 Task: Find connections with filter location Nienburg with filter topic #workwith filter profile language Potuguese with filter current company Apollo Global Management, Inc. with filter school Central Academy Schools with filter industry Libraries with filter service category Bartending with filter keywords title Customer Support
Action: Mouse moved to (495, 68)
Screenshot: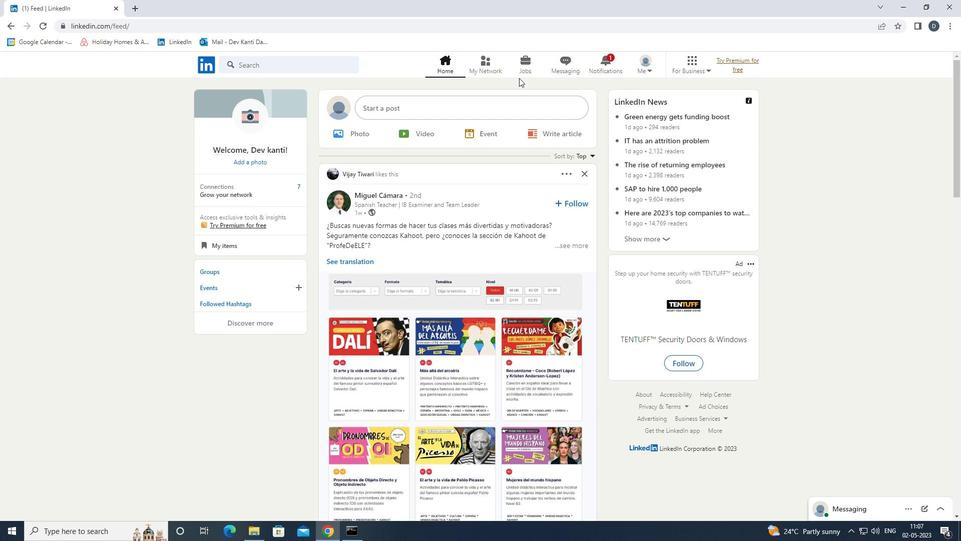 
Action: Mouse pressed left at (495, 68)
Screenshot: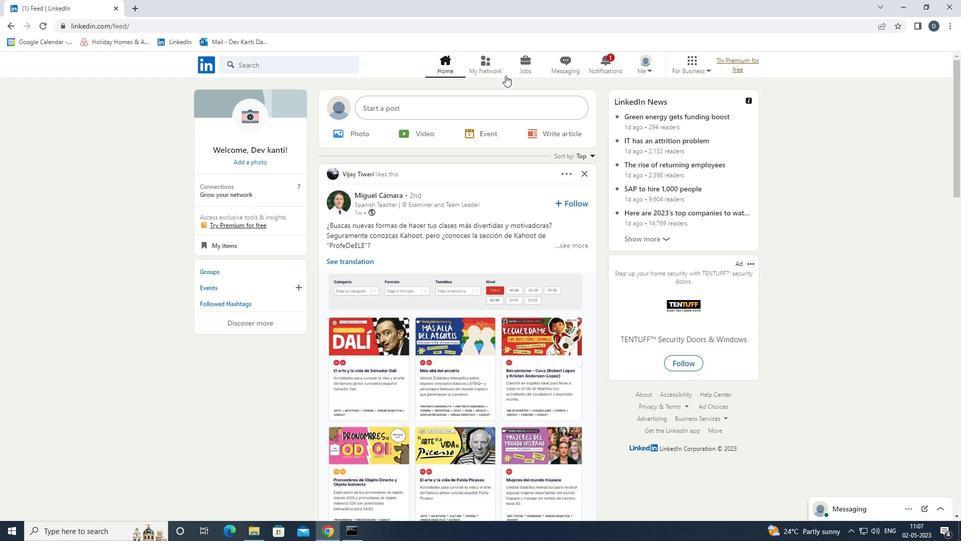 
Action: Mouse moved to (330, 120)
Screenshot: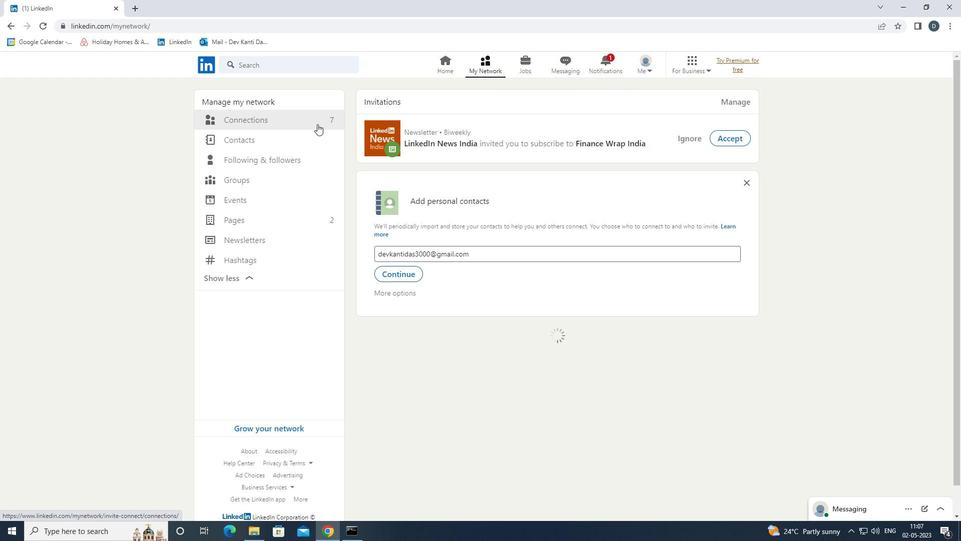 
Action: Mouse pressed left at (330, 120)
Screenshot: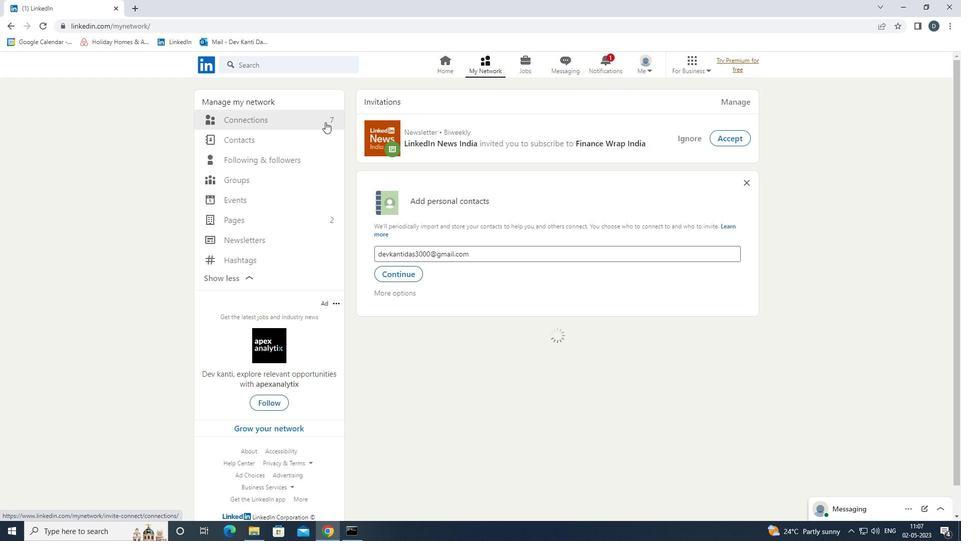 
Action: Mouse moved to (560, 121)
Screenshot: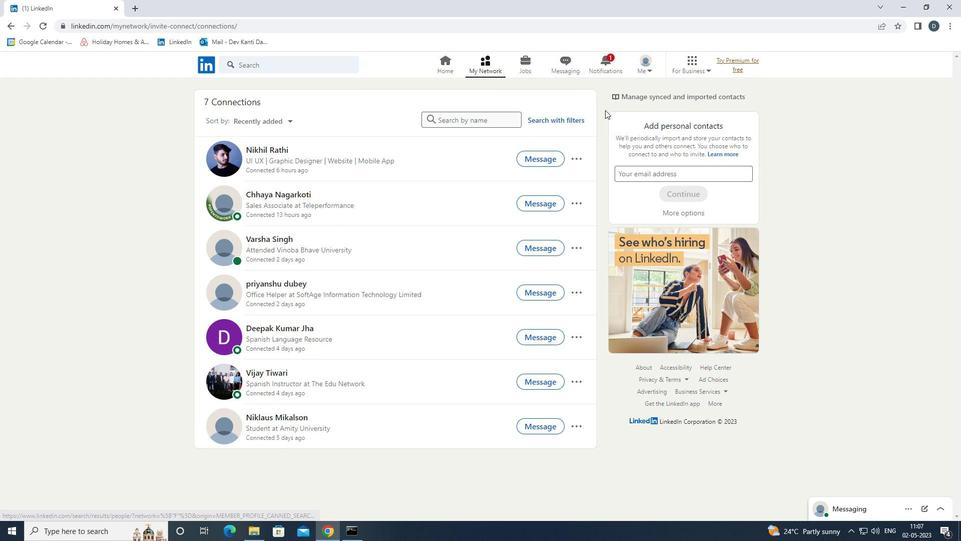 
Action: Mouse pressed left at (560, 121)
Screenshot: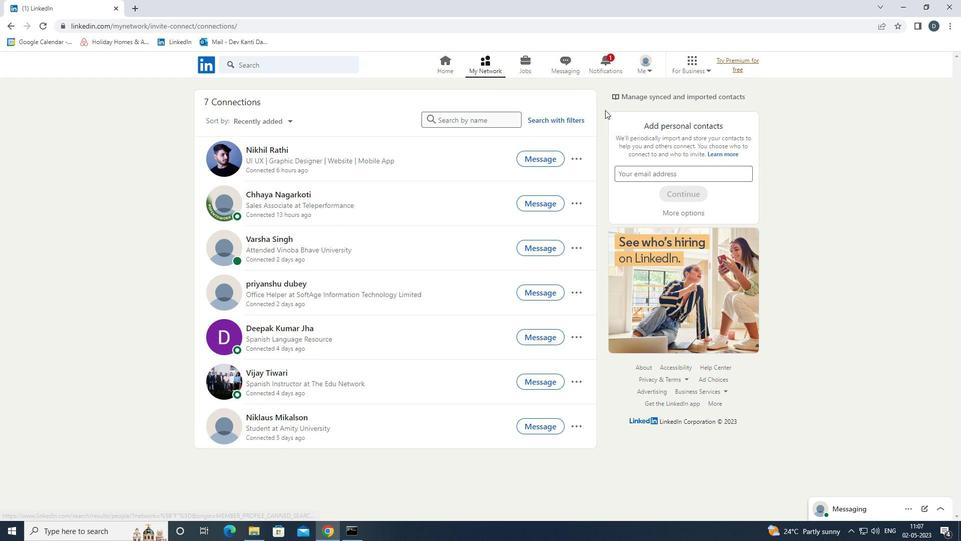 
Action: Mouse moved to (522, 94)
Screenshot: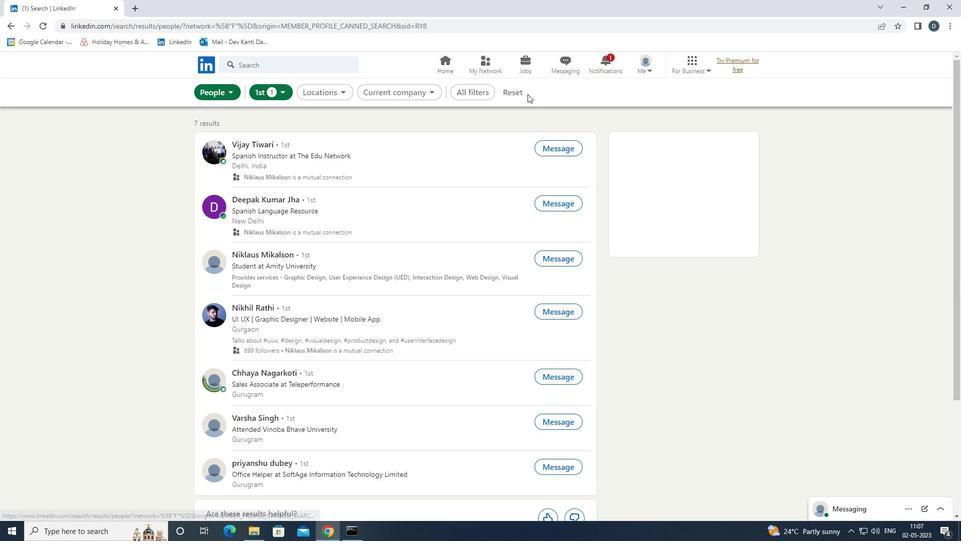 
Action: Mouse pressed left at (522, 94)
Screenshot: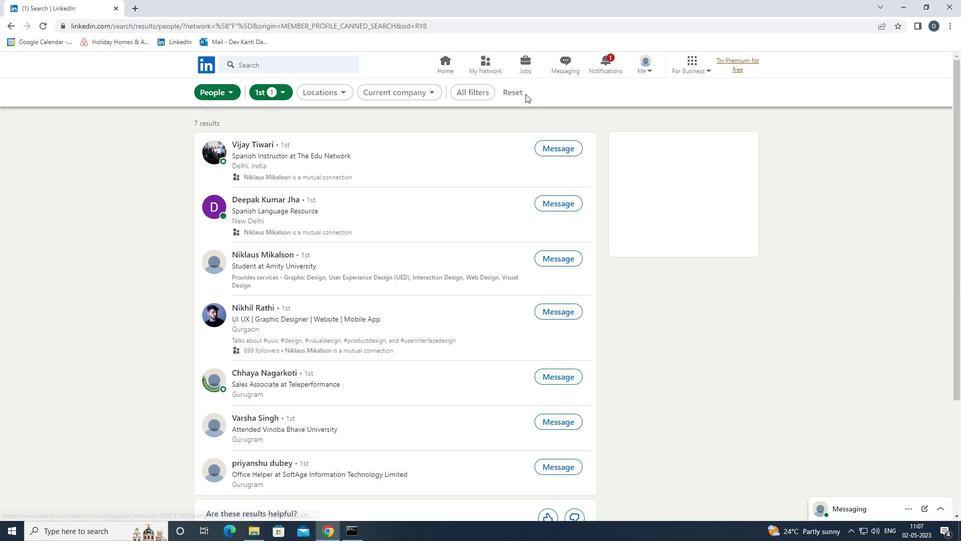 
Action: Mouse moved to (498, 94)
Screenshot: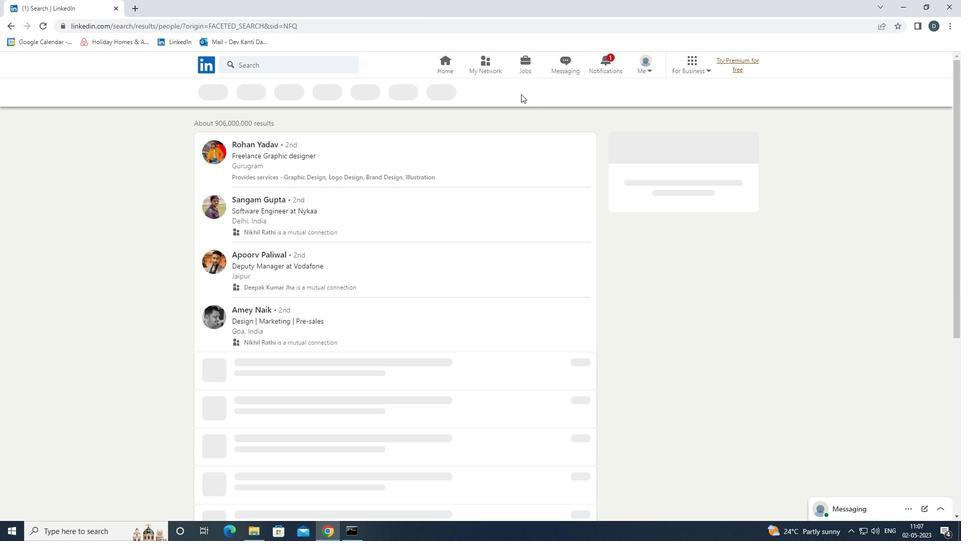 
Action: Mouse pressed left at (498, 94)
Screenshot: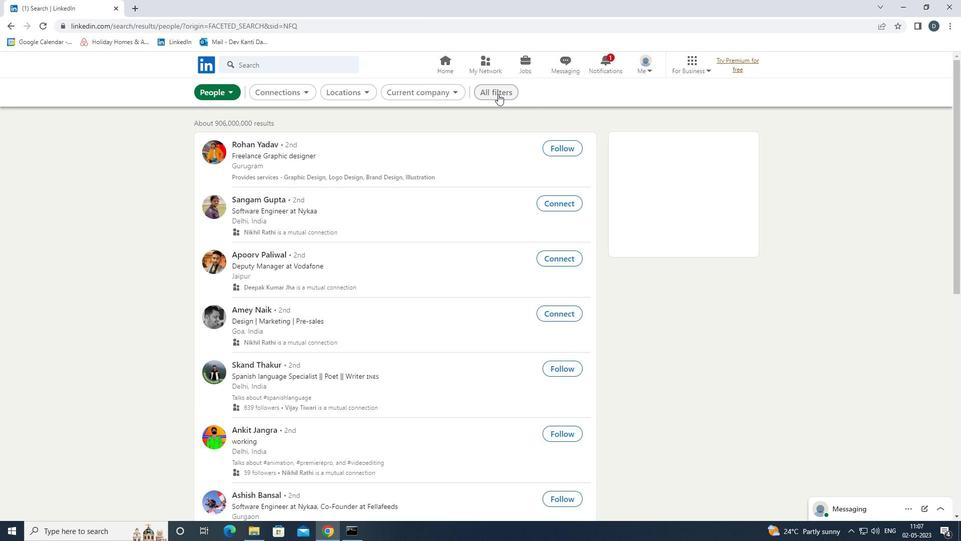 
Action: Mouse moved to (874, 256)
Screenshot: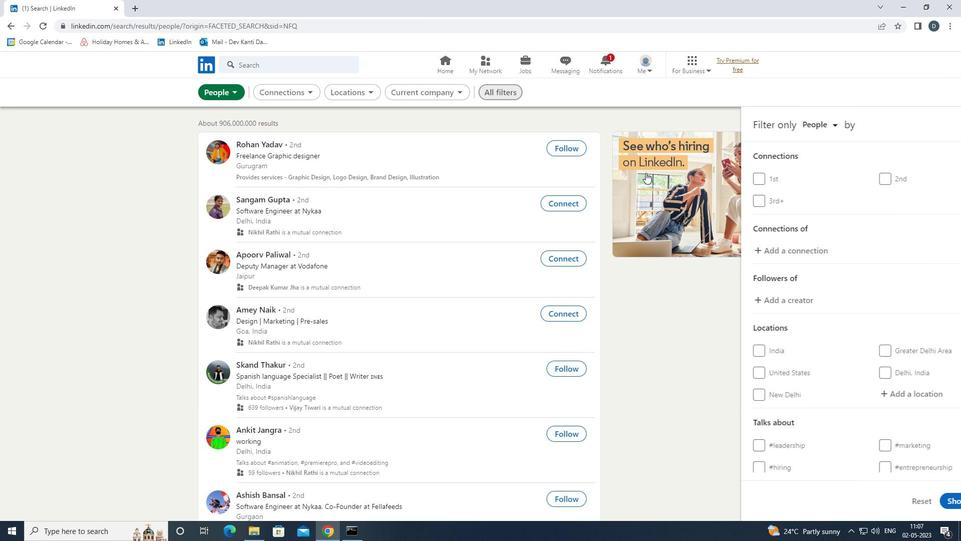 
Action: Mouse scrolled (874, 256) with delta (0, 0)
Screenshot: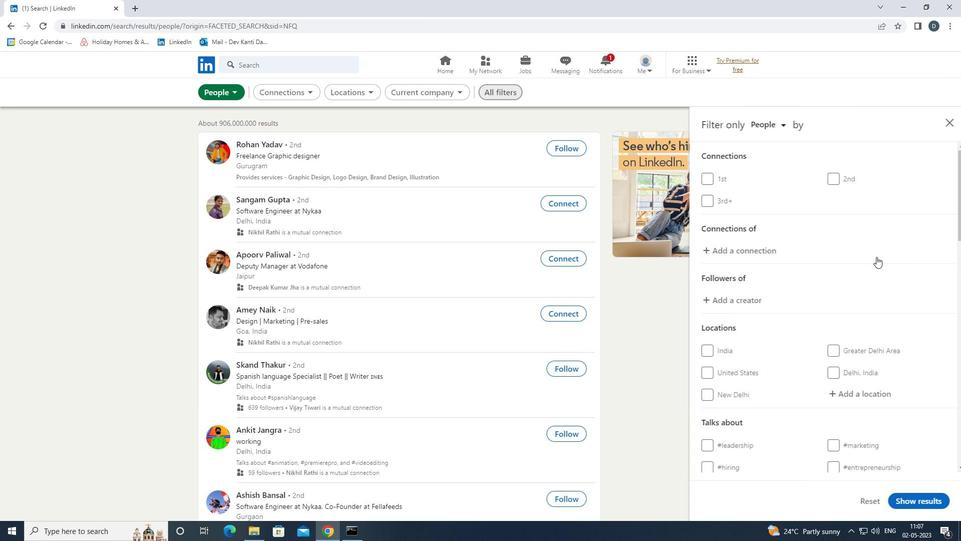 
Action: Mouse scrolled (874, 256) with delta (0, 0)
Screenshot: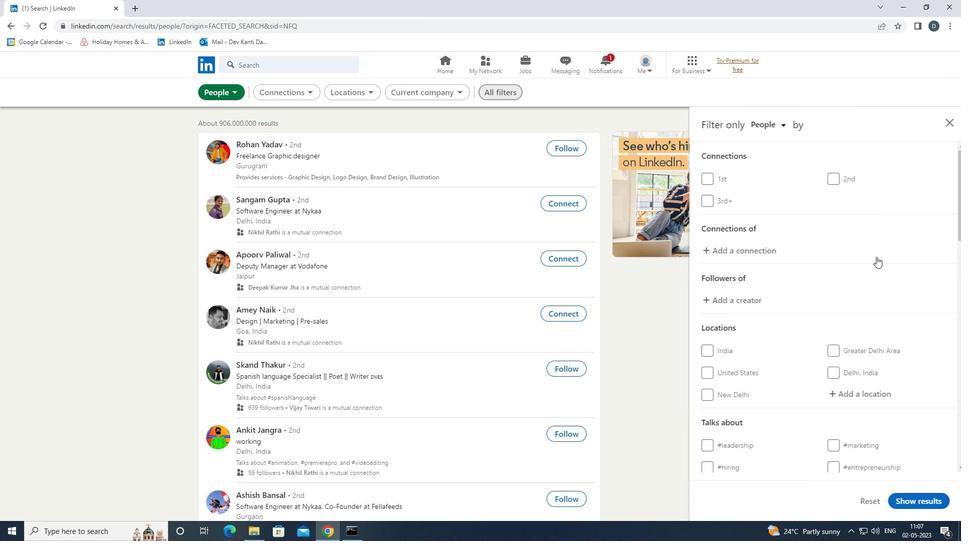 
Action: Mouse moved to (866, 295)
Screenshot: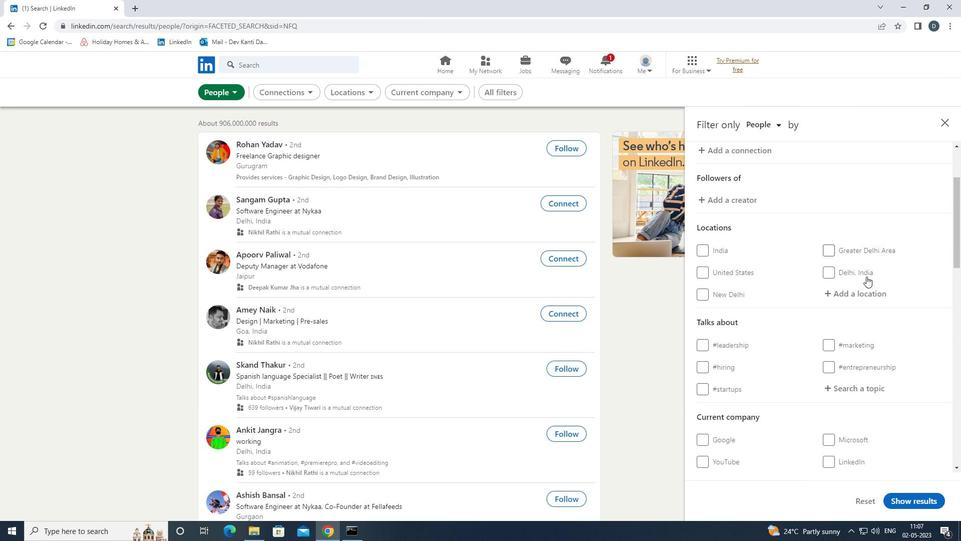 
Action: Mouse pressed left at (866, 295)
Screenshot: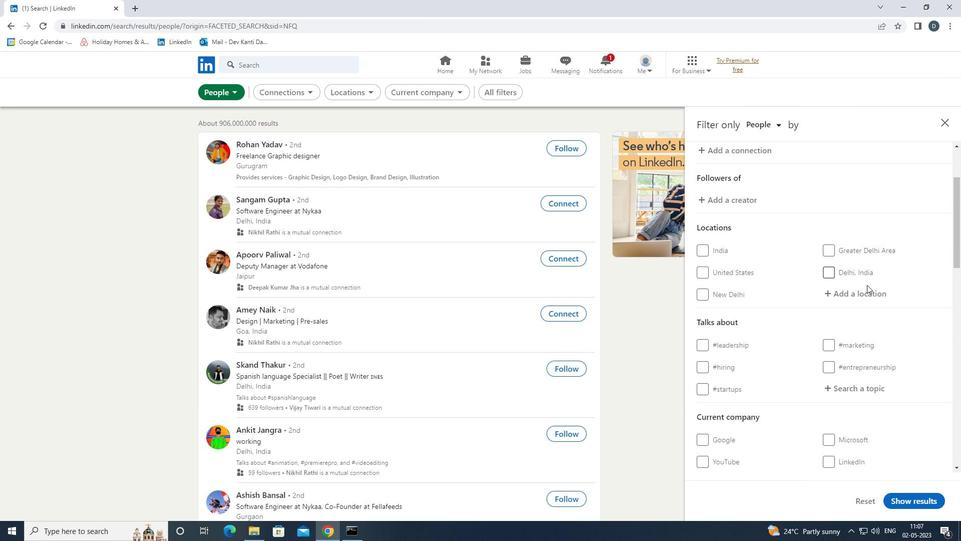 
Action: Mouse moved to (866, 295)
Screenshot: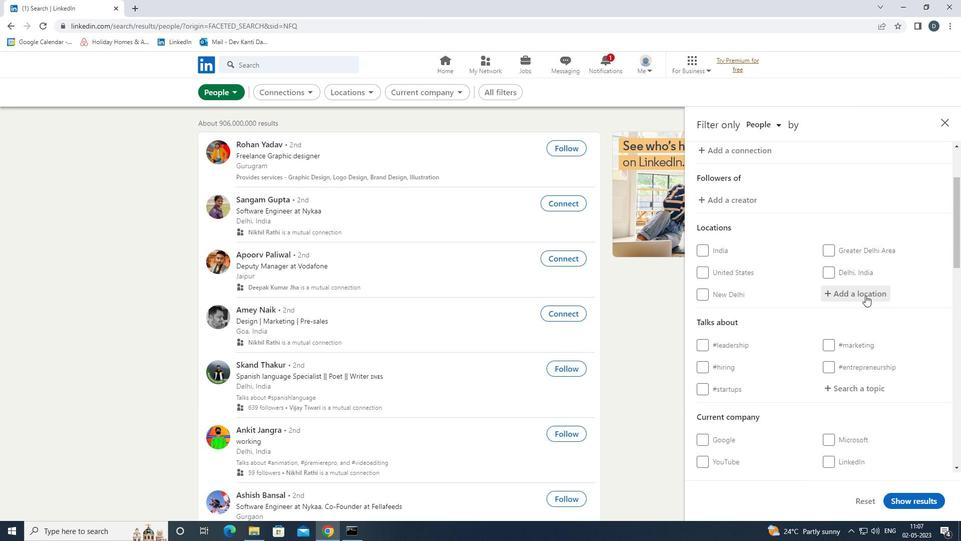 
Action: Key pressed <Key.shift>NIENBURG<Key.down><Key.enter>
Screenshot: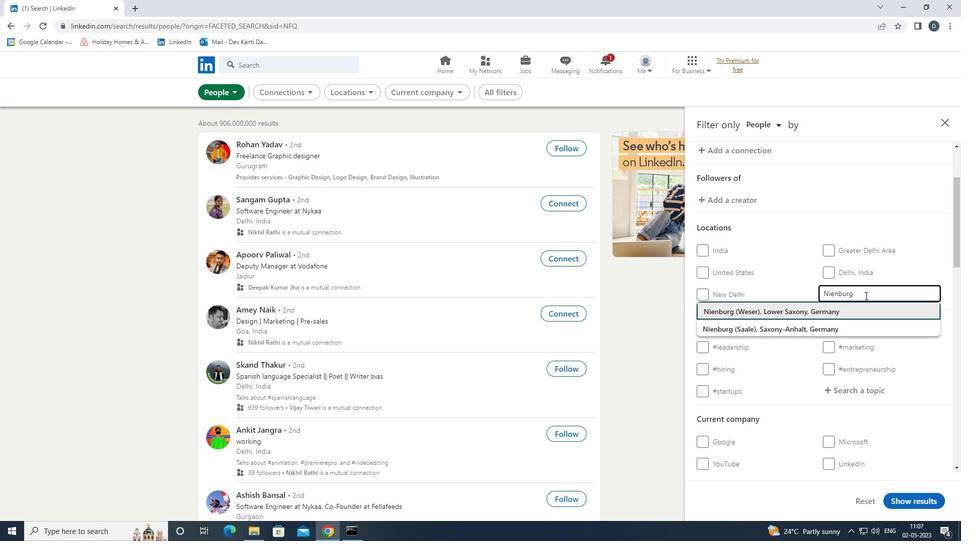 
Action: Mouse moved to (861, 282)
Screenshot: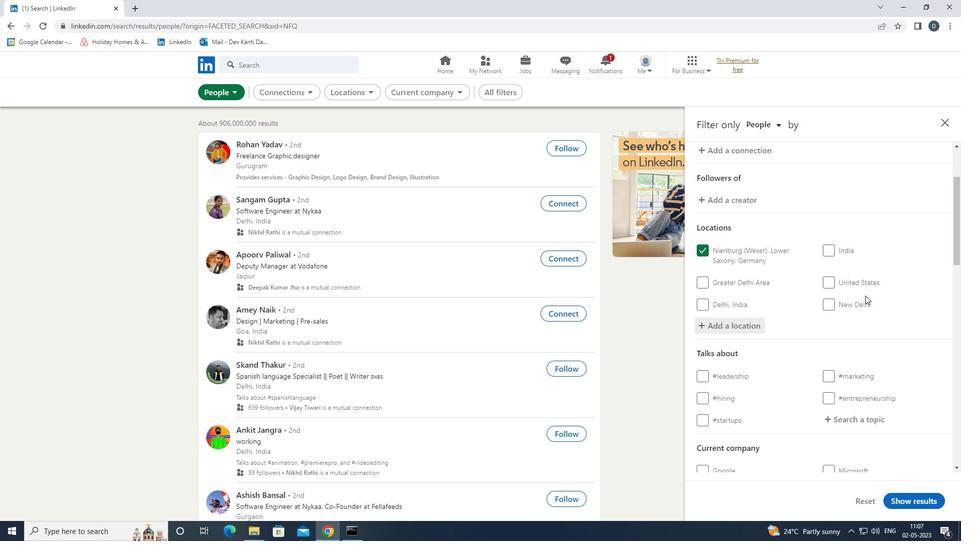 
Action: Mouse scrolled (861, 282) with delta (0, 0)
Screenshot: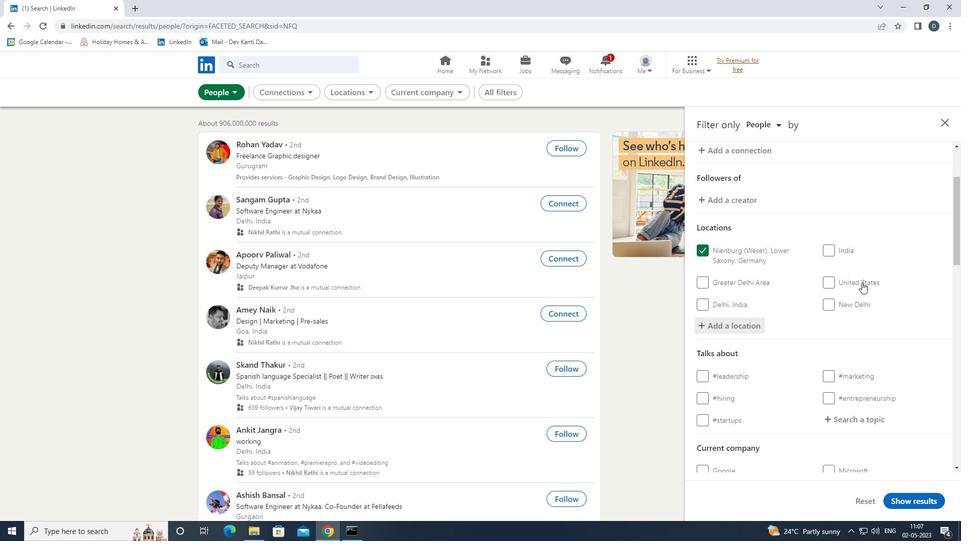 
Action: Mouse scrolled (861, 282) with delta (0, 0)
Screenshot: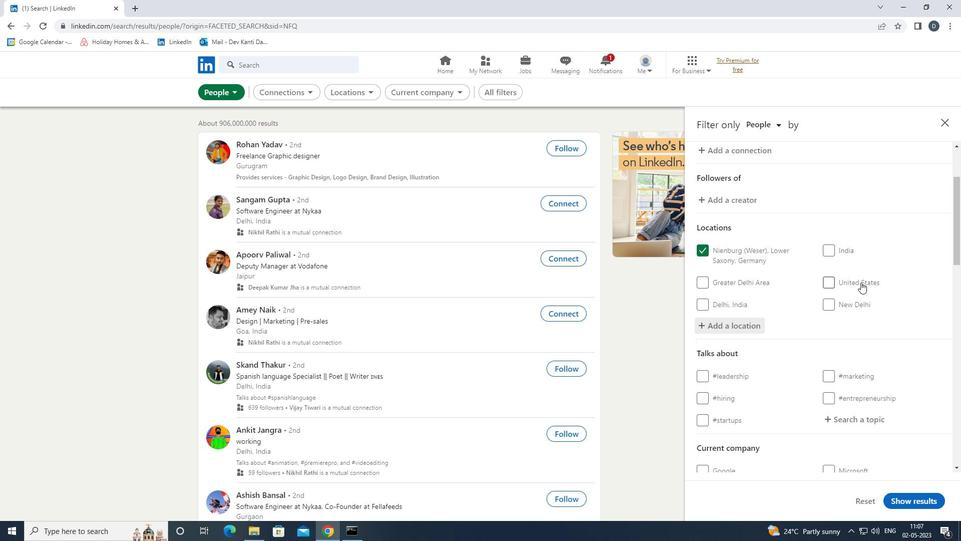 
Action: Mouse scrolled (861, 282) with delta (0, 0)
Screenshot: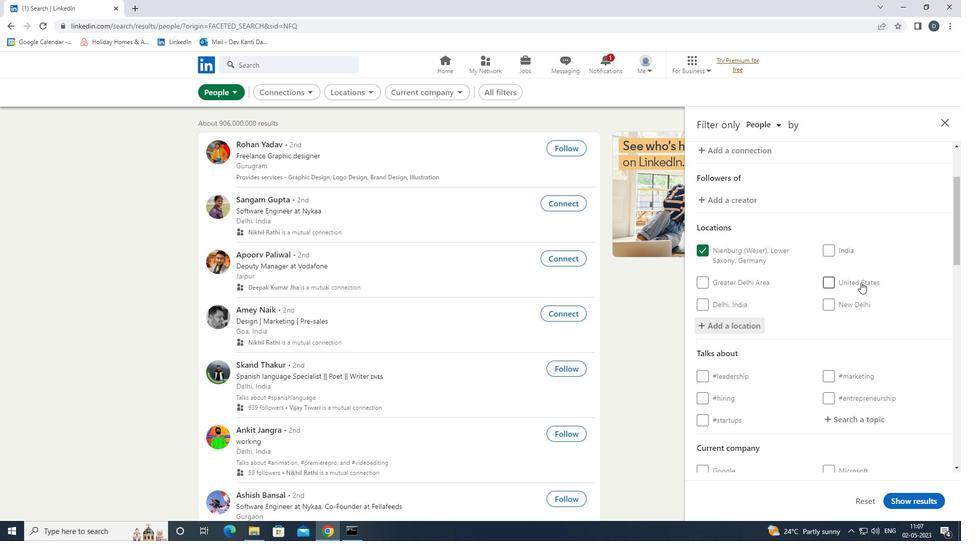 
Action: Mouse moved to (878, 261)
Screenshot: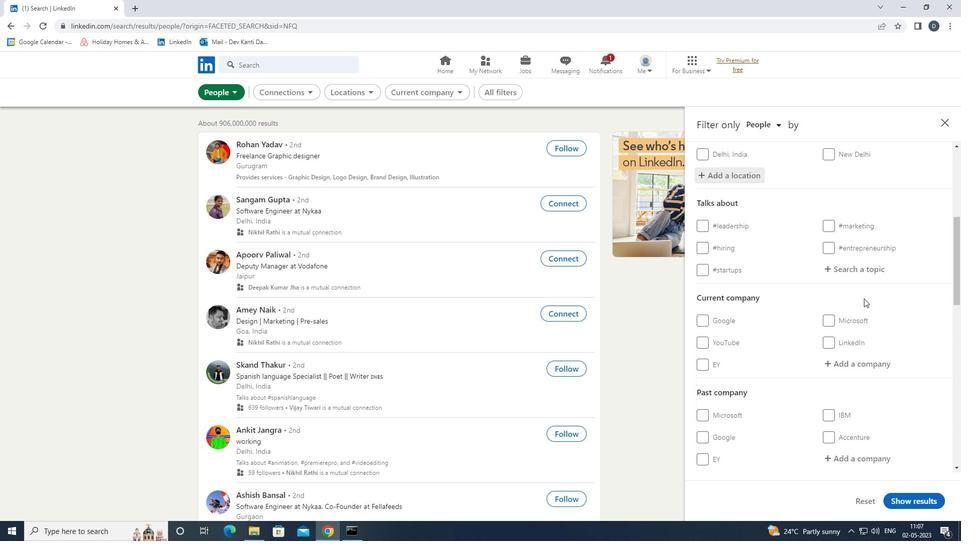 
Action: Mouse pressed left at (878, 261)
Screenshot: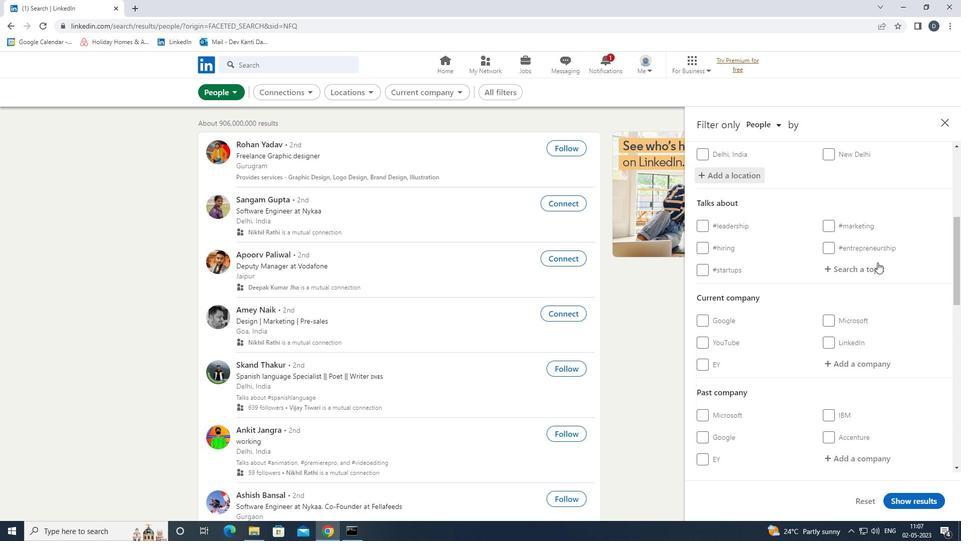 
Action: Mouse moved to (877, 260)
Screenshot: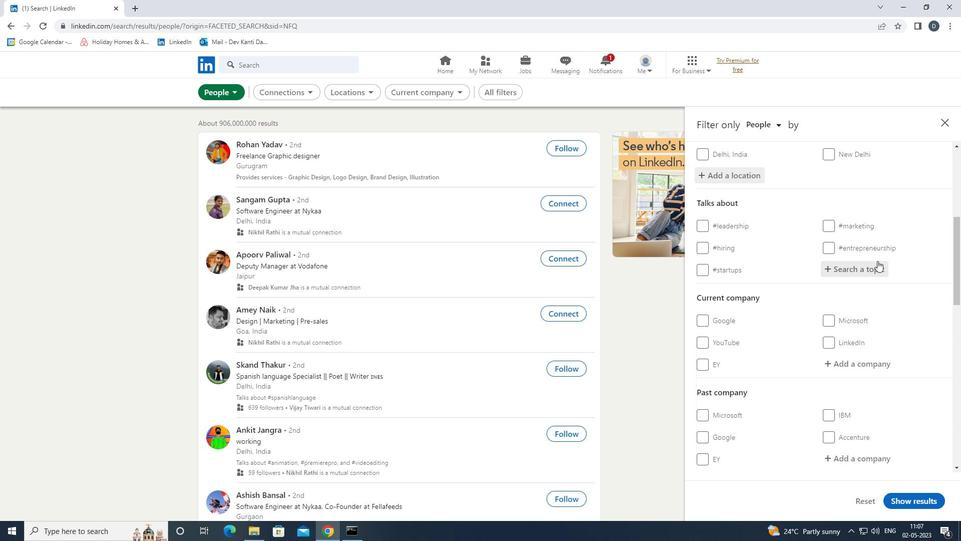 
Action: Key pressed WORK<Key.down><Key.enter>
Screenshot: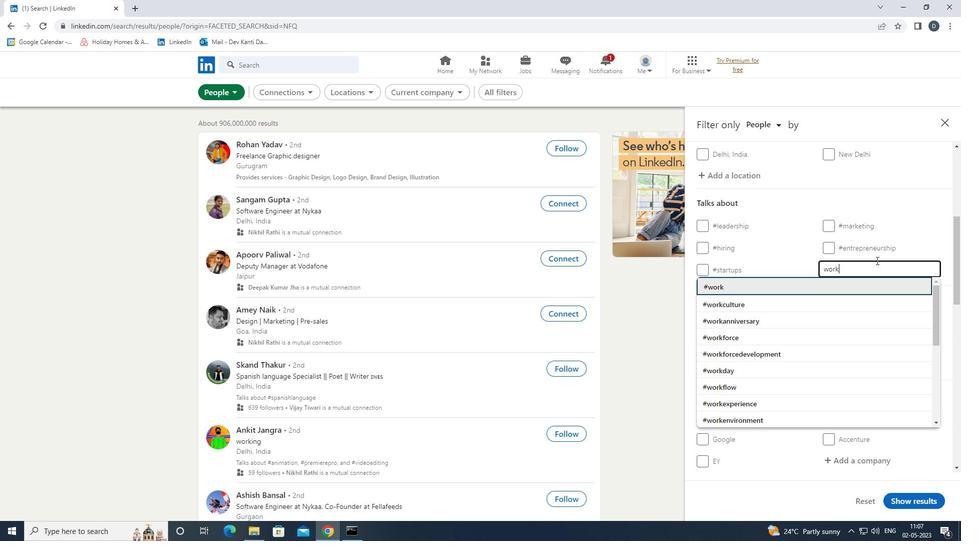 
Action: Mouse moved to (877, 264)
Screenshot: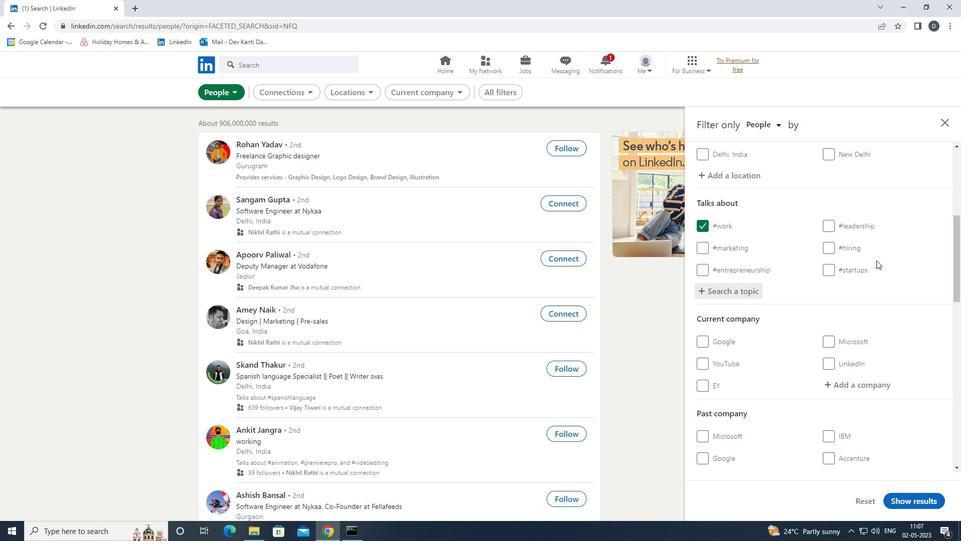 
Action: Mouse scrolled (877, 263) with delta (0, 0)
Screenshot: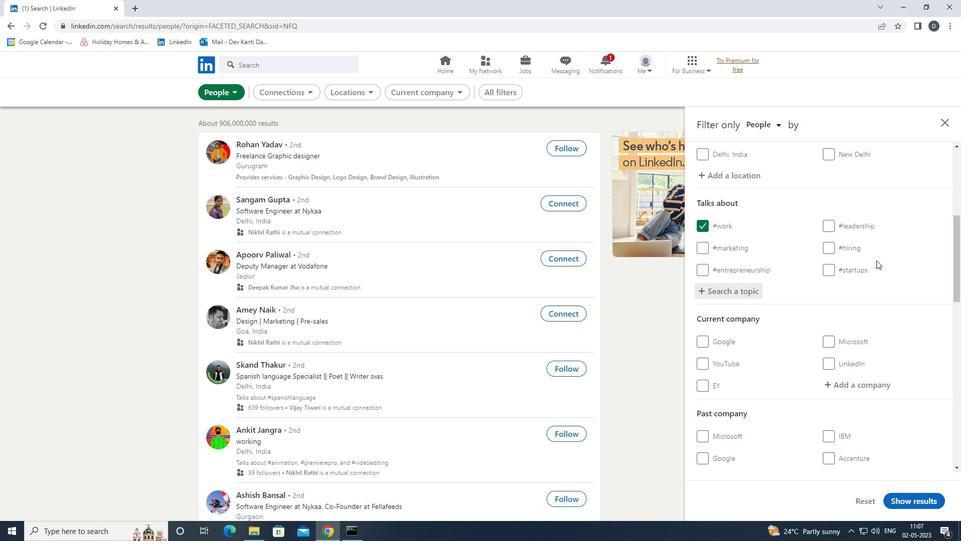 
Action: Mouse moved to (877, 266)
Screenshot: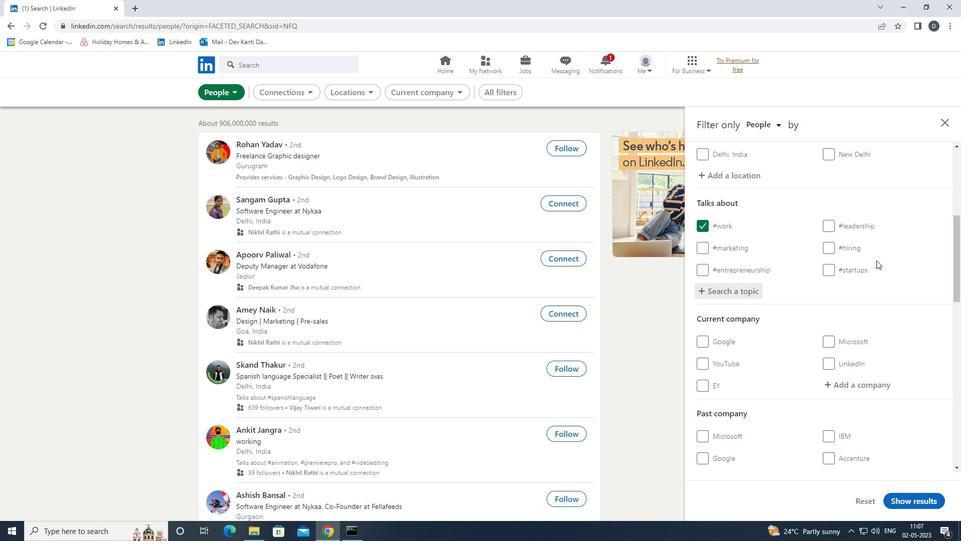 
Action: Mouse scrolled (877, 265) with delta (0, 0)
Screenshot: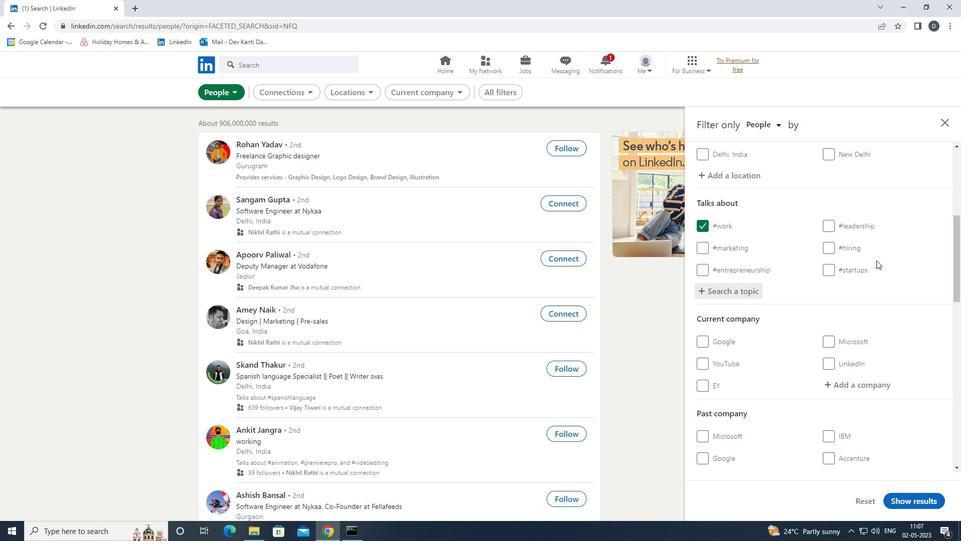 
Action: Mouse moved to (876, 266)
Screenshot: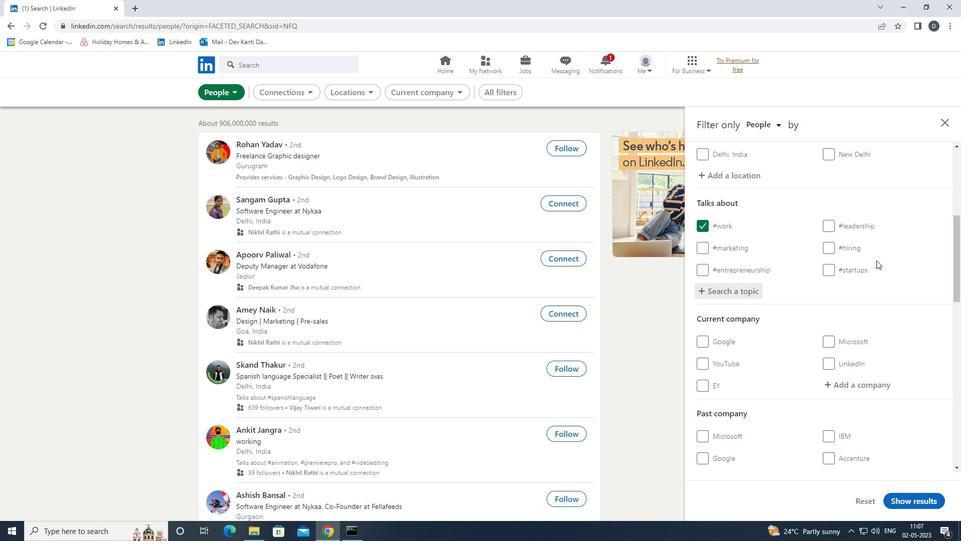 
Action: Mouse scrolled (876, 266) with delta (0, 0)
Screenshot: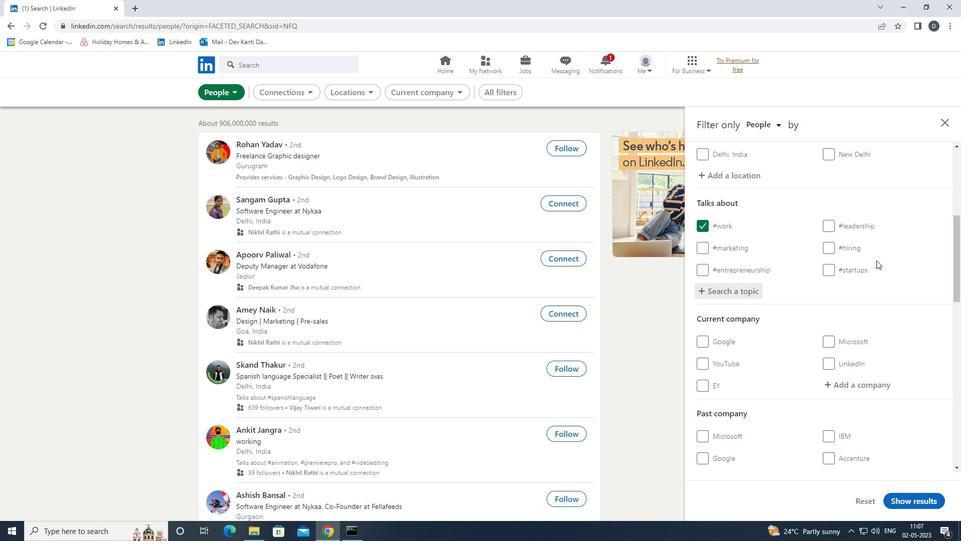 
Action: Mouse scrolled (876, 266) with delta (0, 0)
Screenshot: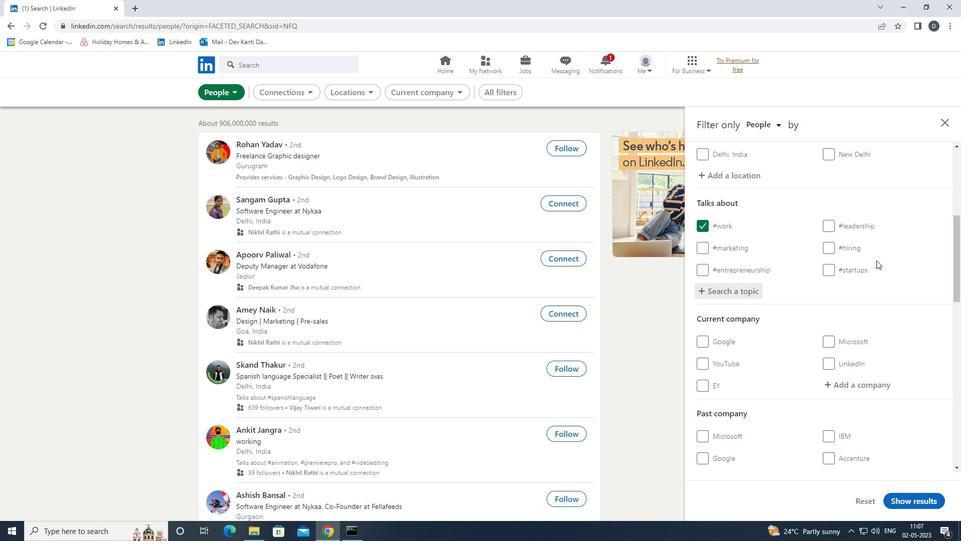 
Action: Mouse moved to (876, 266)
Screenshot: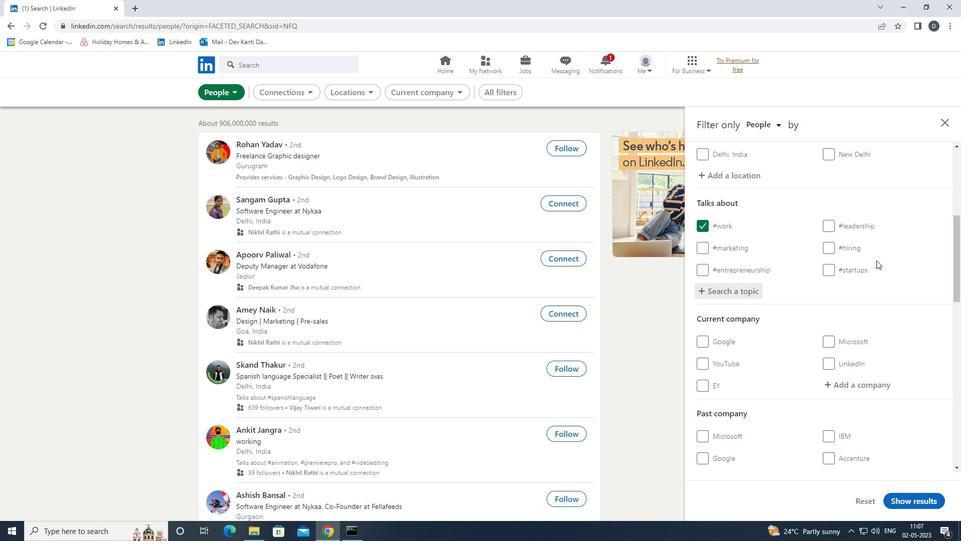 
Action: Mouse scrolled (876, 266) with delta (0, 0)
Screenshot: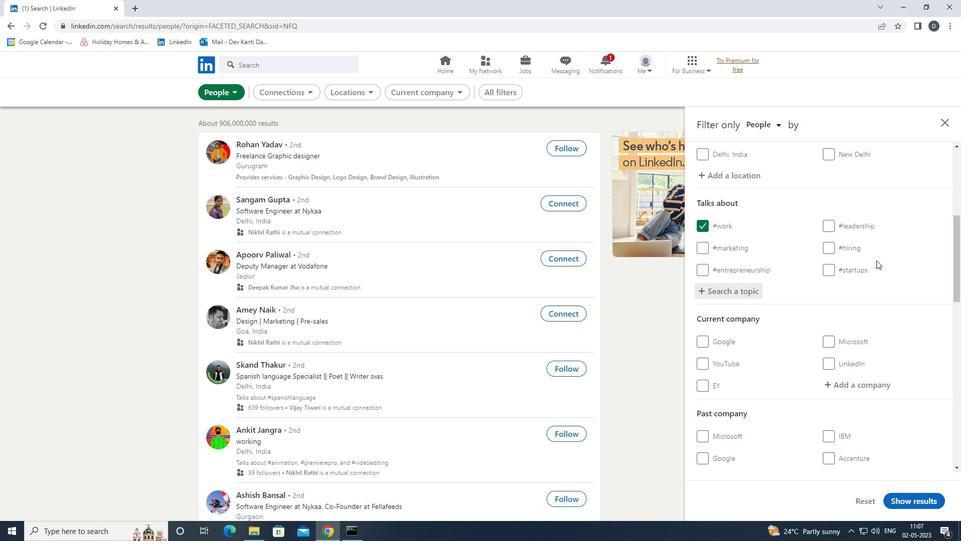 
Action: Mouse moved to (879, 266)
Screenshot: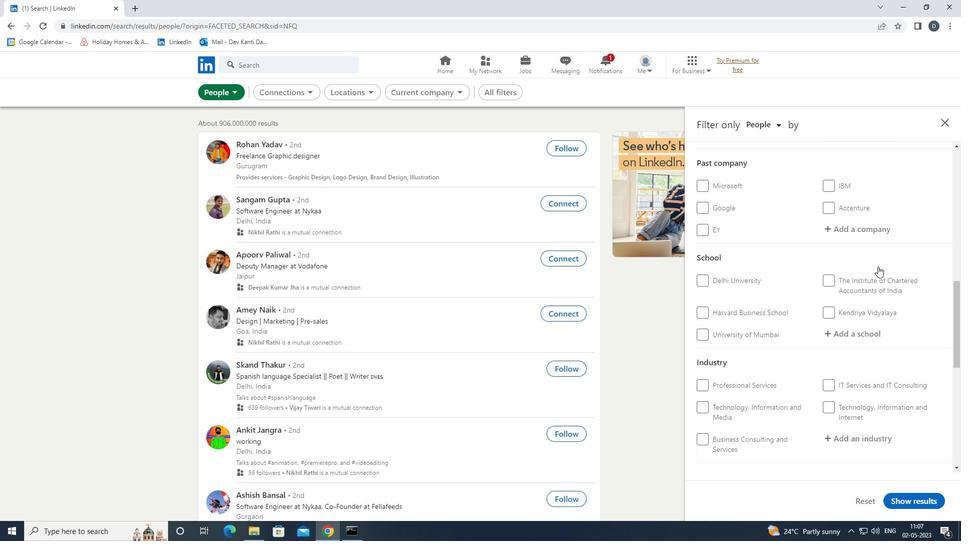 
Action: Mouse scrolled (879, 266) with delta (0, 0)
Screenshot: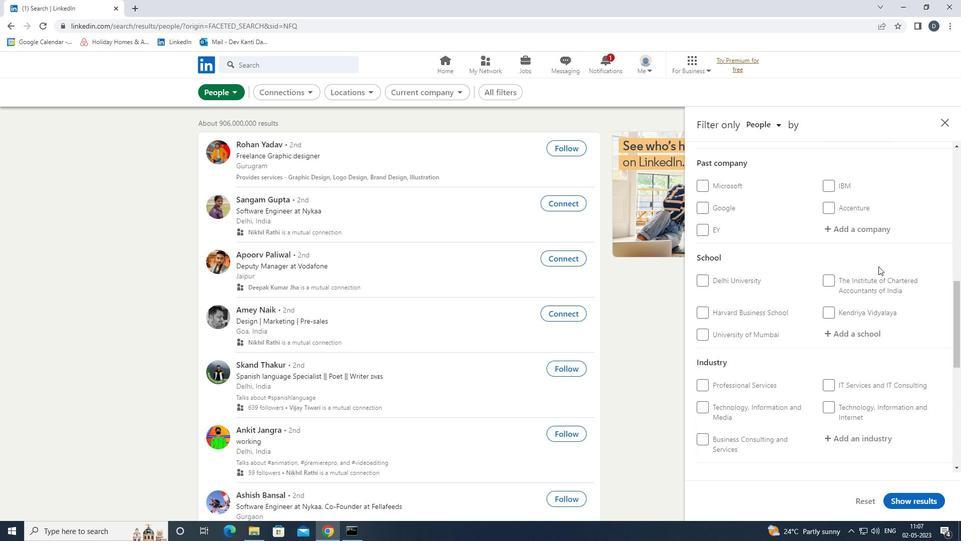 
Action: Mouse scrolled (879, 266) with delta (0, 0)
Screenshot: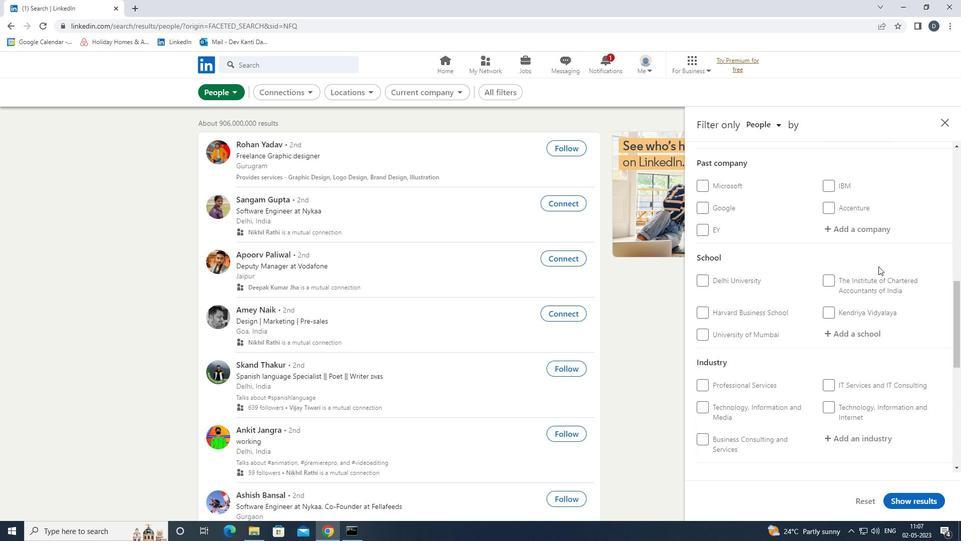 
Action: Mouse scrolled (879, 266) with delta (0, 0)
Screenshot: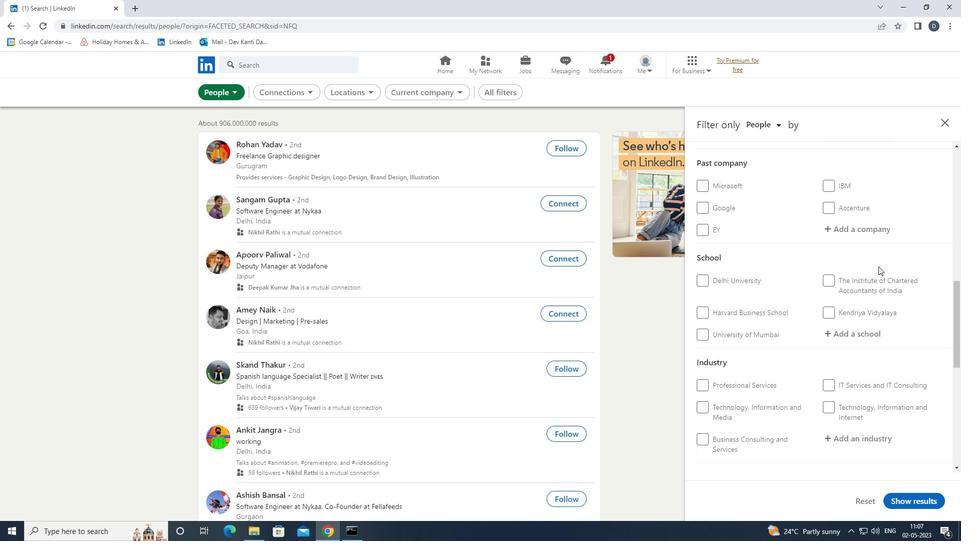
Action: Mouse scrolled (879, 266) with delta (0, 0)
Screenshot: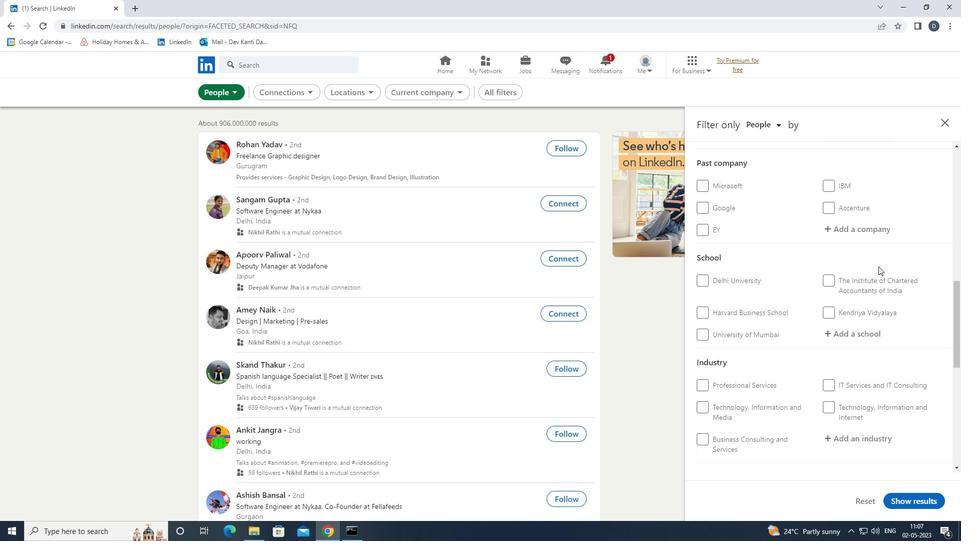 
Action: Mouse moved to (837, 321)
Screenshot: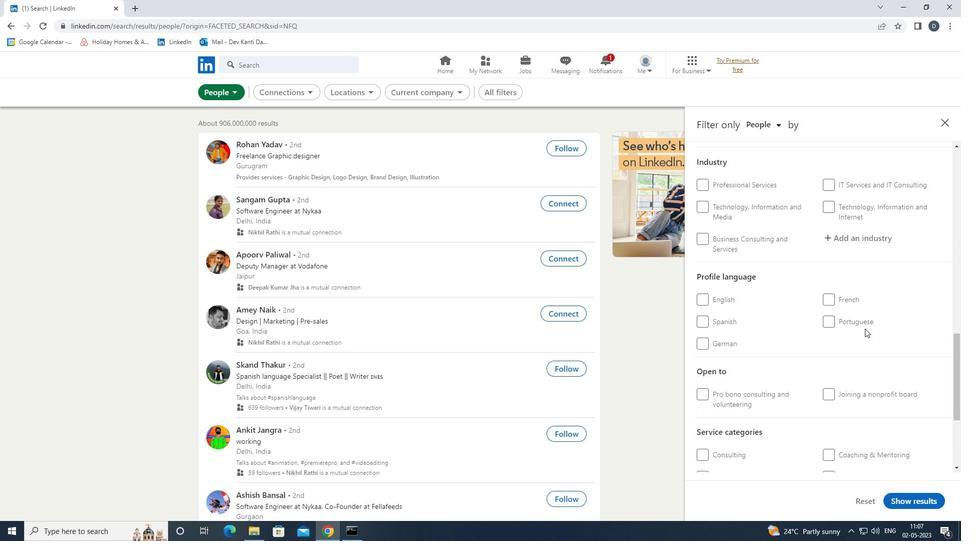 
Action: Mouse pressed left at (837, 321)
Screenshot: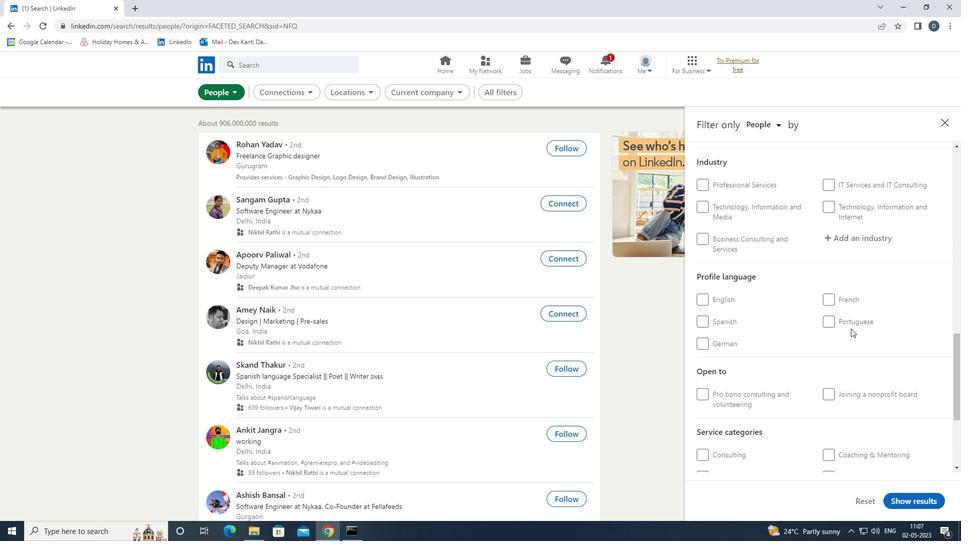 
Action: Mouse scrolled (837, 321) with delta (0, 0)
Screenshot: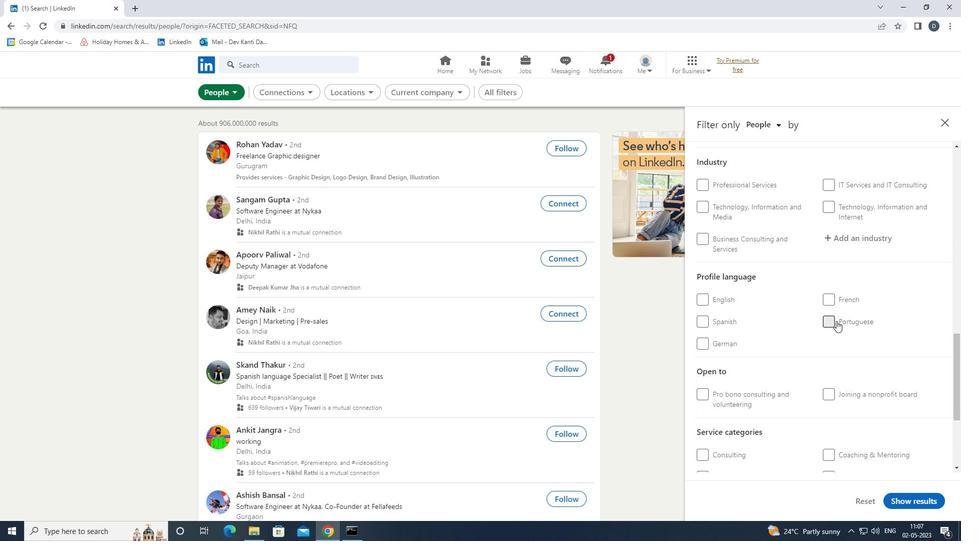 
Action: Mouse scrolled (837, 321) with delta (0, 0)
Screenshot: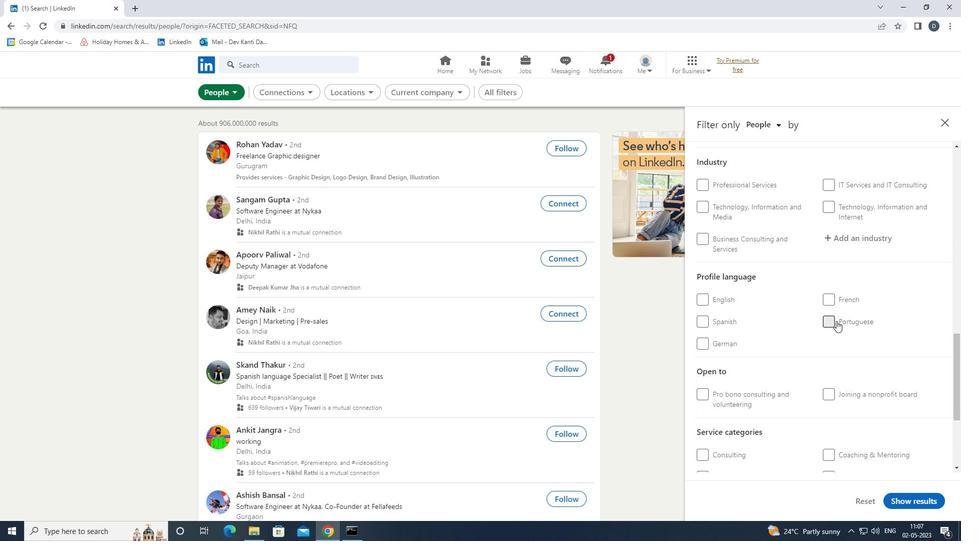 
Action: Mouse scrolled (837, 321) with delta (0, 0)
Screenshot: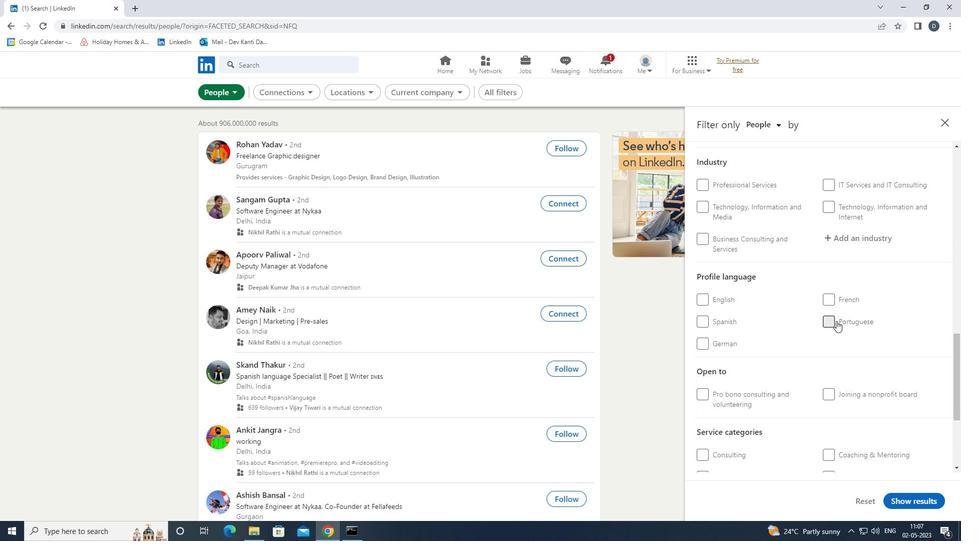
Action: Mouse scrolled (837, 321) with delta (0, 0)
Screenshot: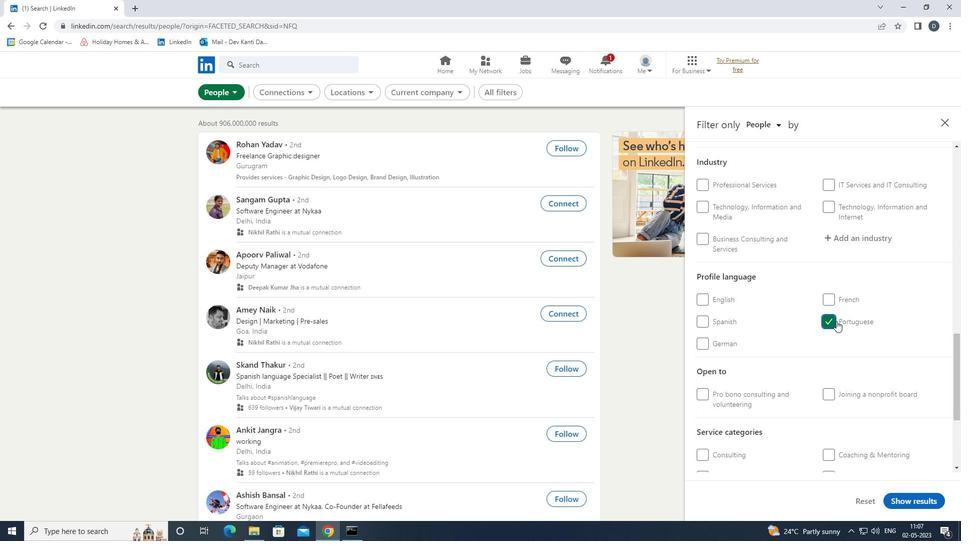 
Action: Mouse scrolled (837, 321) with delta (0, 0)
Screenshot: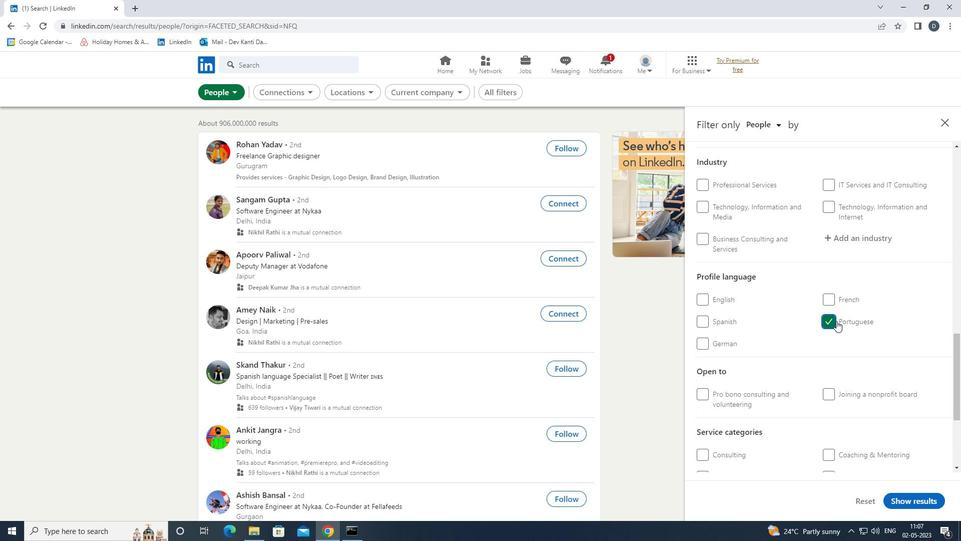 
Action: Mouse scrolled (837, 321) with delta (0, 0)
Screenshot: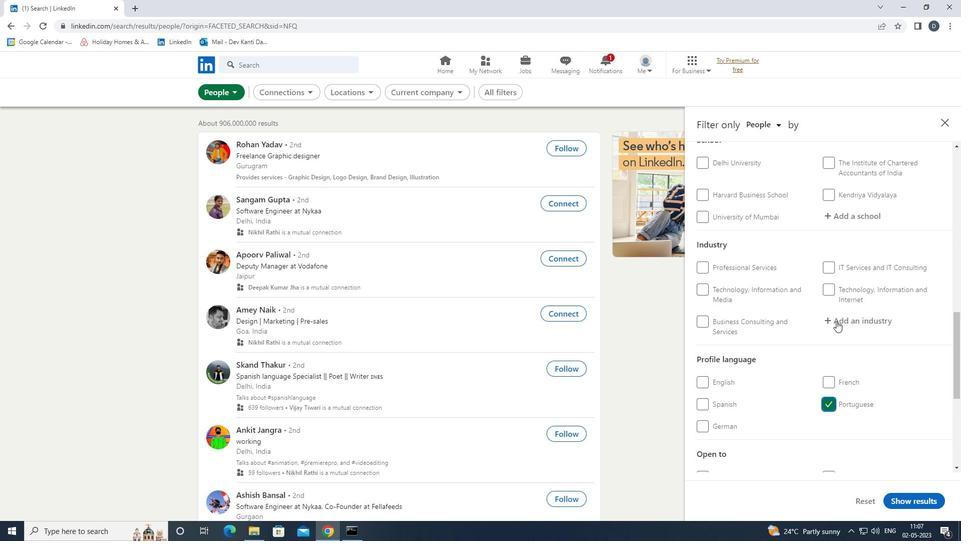 
Action: Mouse scrolled (837, 321) with delta (0, 0)
Screenshot: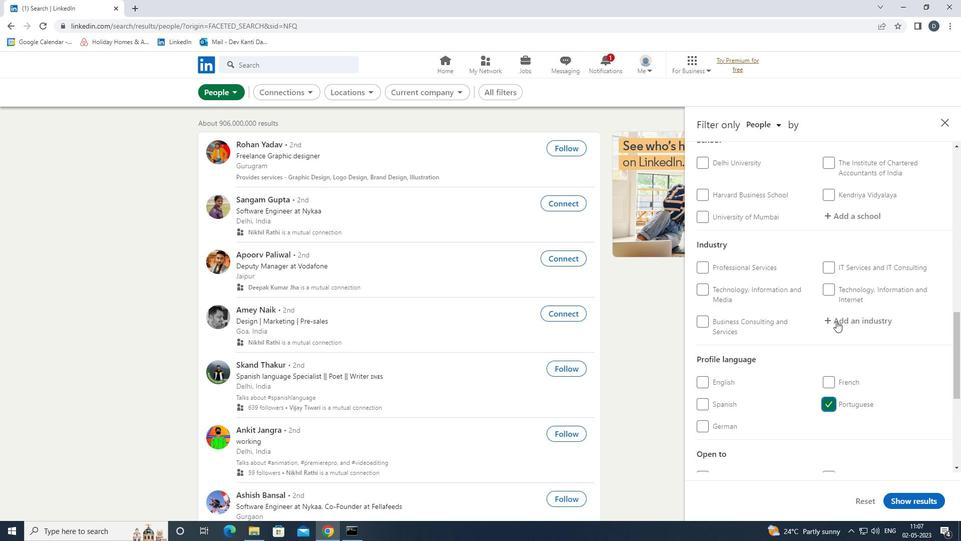 
Action: Mouse moved to (858, 287)
Screenshot: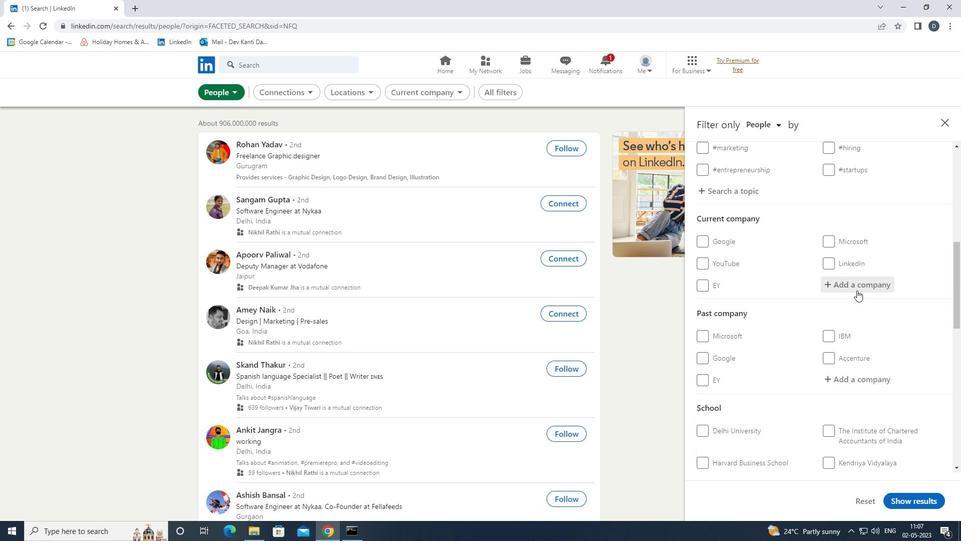 
Action: Mouse pressed left at (858, 287)
Screenshot: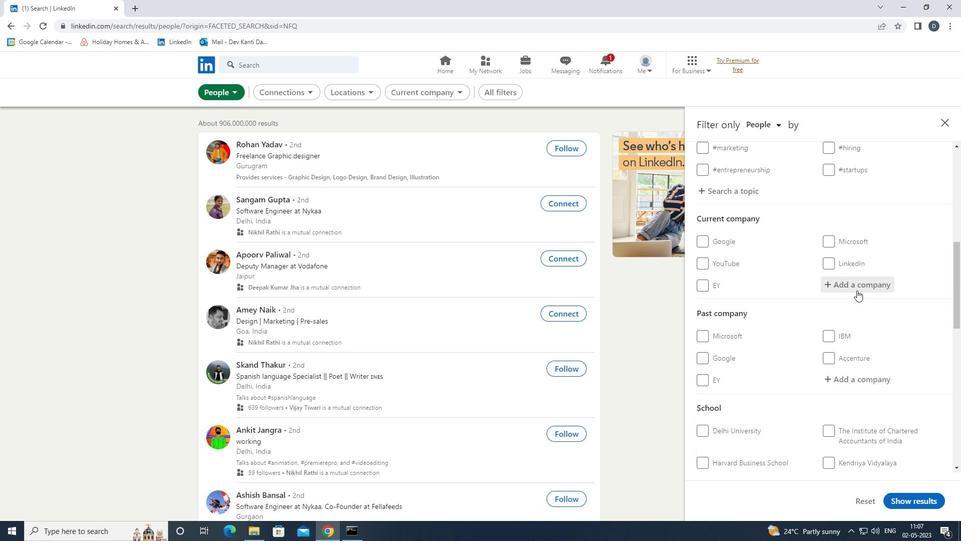 
Action: Mouse moved to (857, 287)
Screenshot: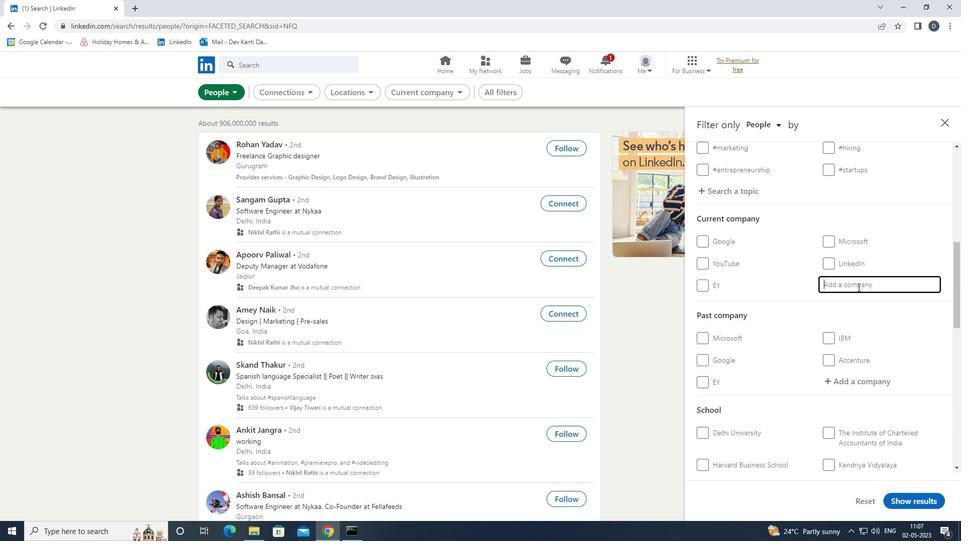 
Action: Key pressed <Key.shift>APOO<Key.backspace>LLO<Key.space><Key.shift><Key.down><Key.down><Key.enter>
Screenshot: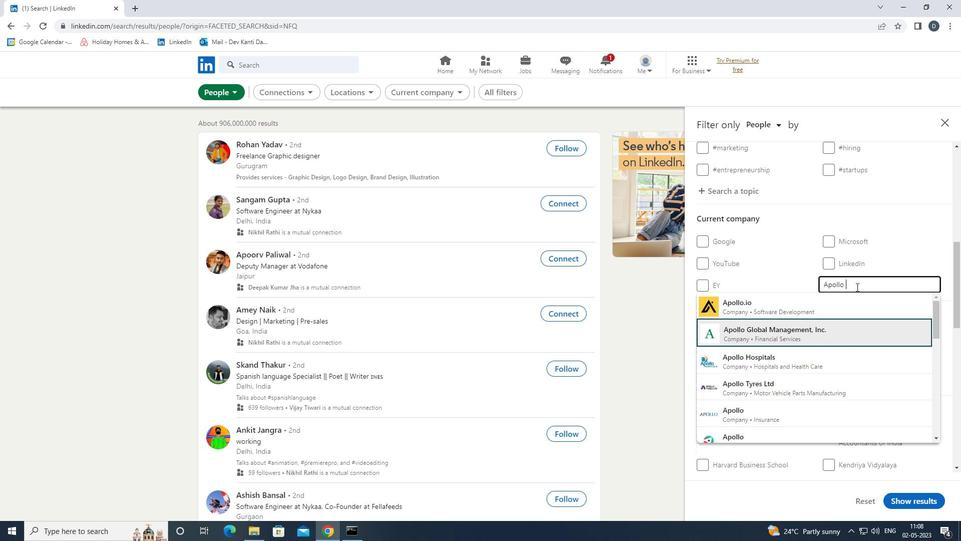 
Action: Mouse moved to (834, 284)
Screenshot: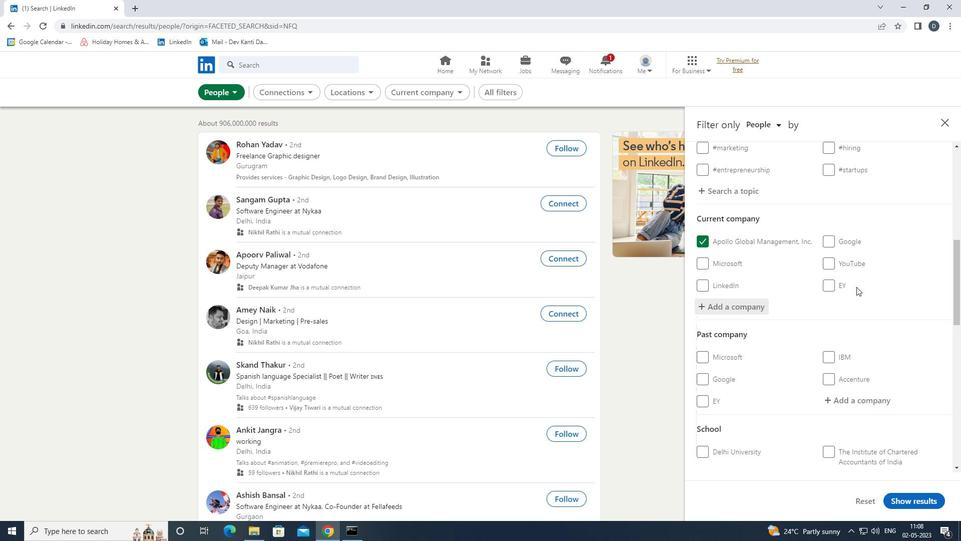 
Action: Mouse scrolled (834, 283) with delta (0, 0)
Screenshot: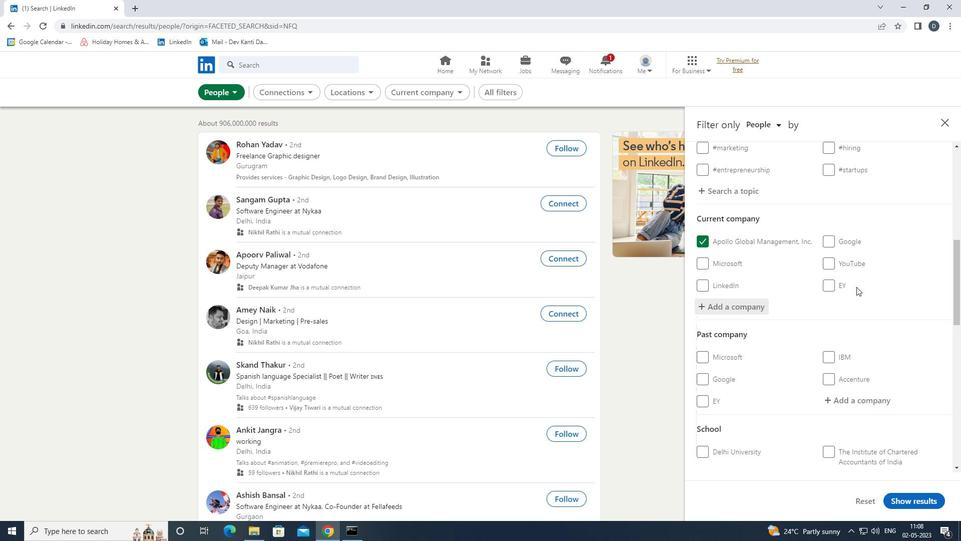 
Action: Mouse moved to (835, 285)
Screenshot: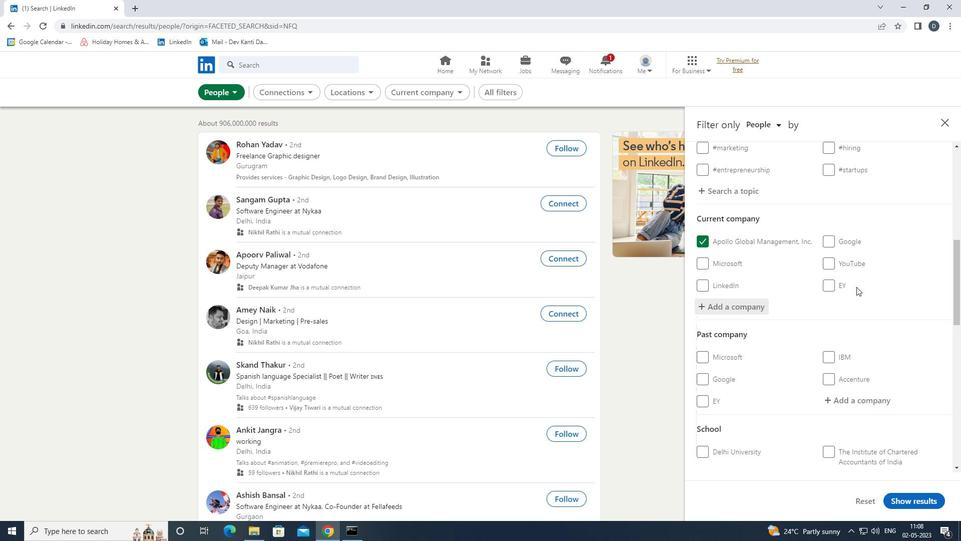 
Action: Mouse scrolled (835, 285) with delta (0, 0)
Screenshot: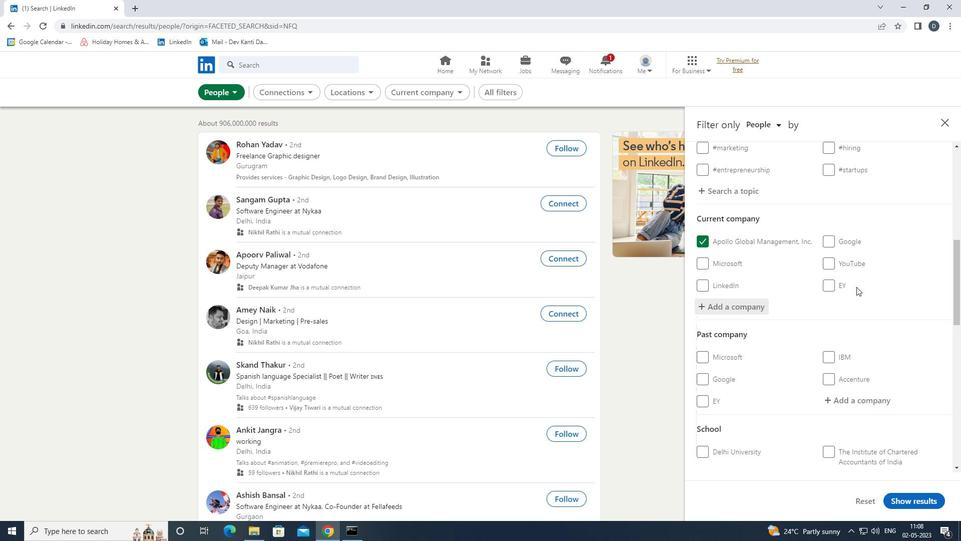
Action: Mouse moved to (843, 291)
Screenshot: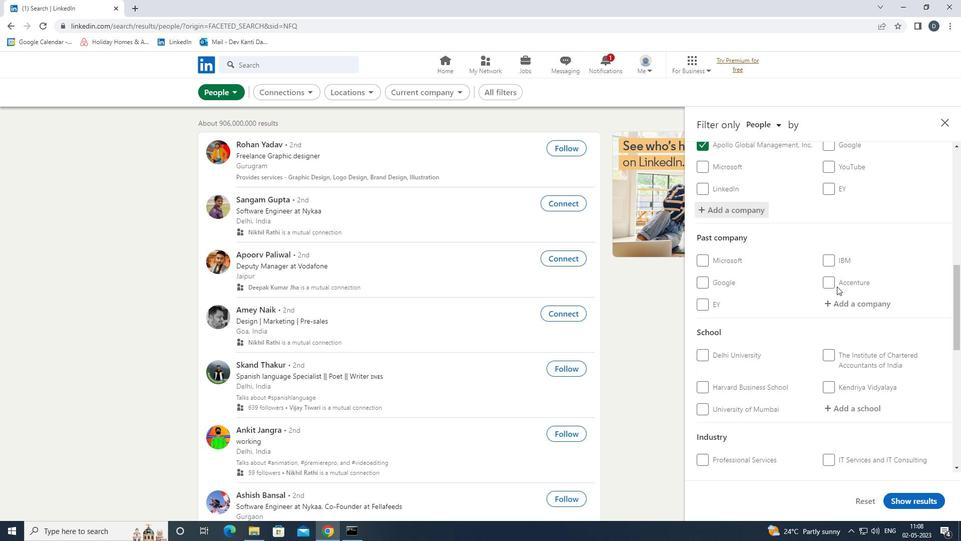 
Action: Mouse scrolled (843, 290) with delta (0, 0)
Screenshot: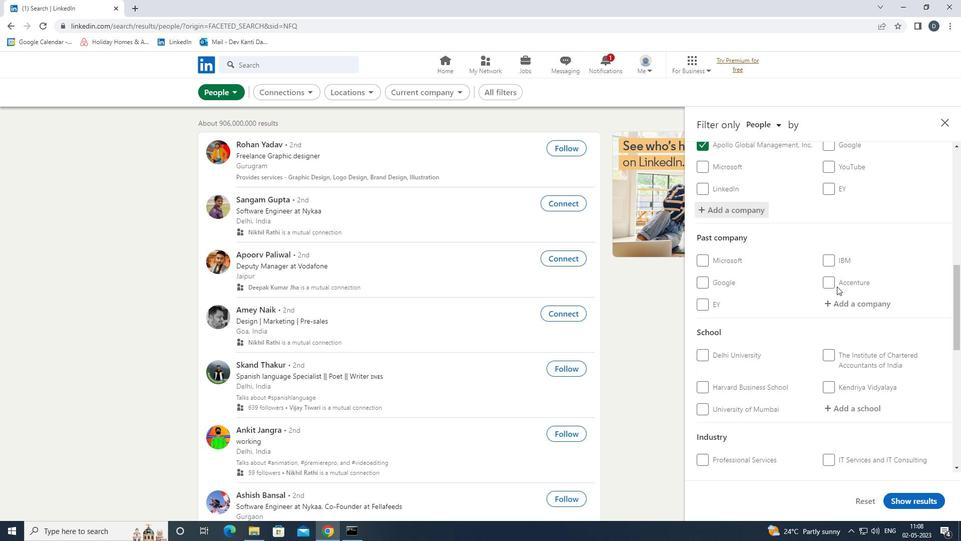 
Action: Mouse moved to (845, 292)
Screenshot: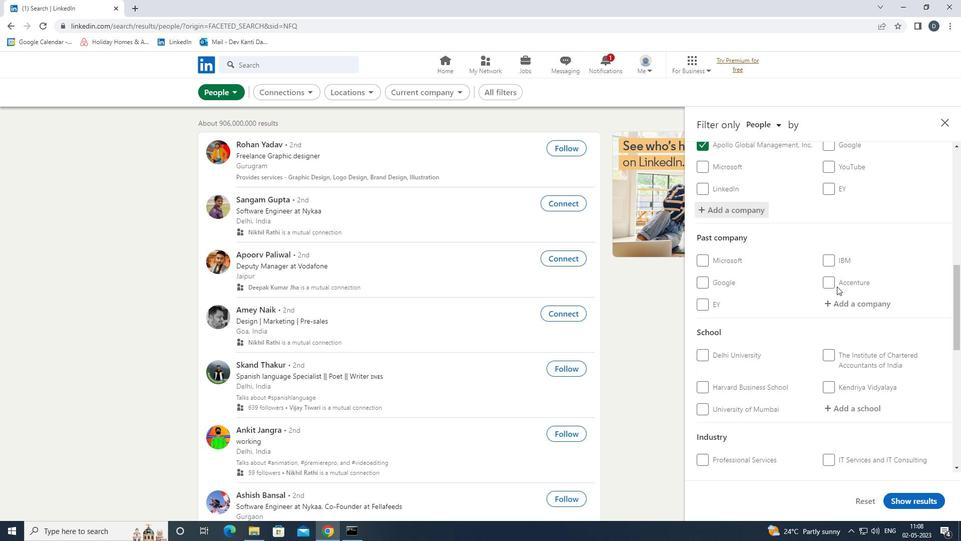 
Action: Mouse scrolled (845, 292) with delta (0, 0)
Screenshot: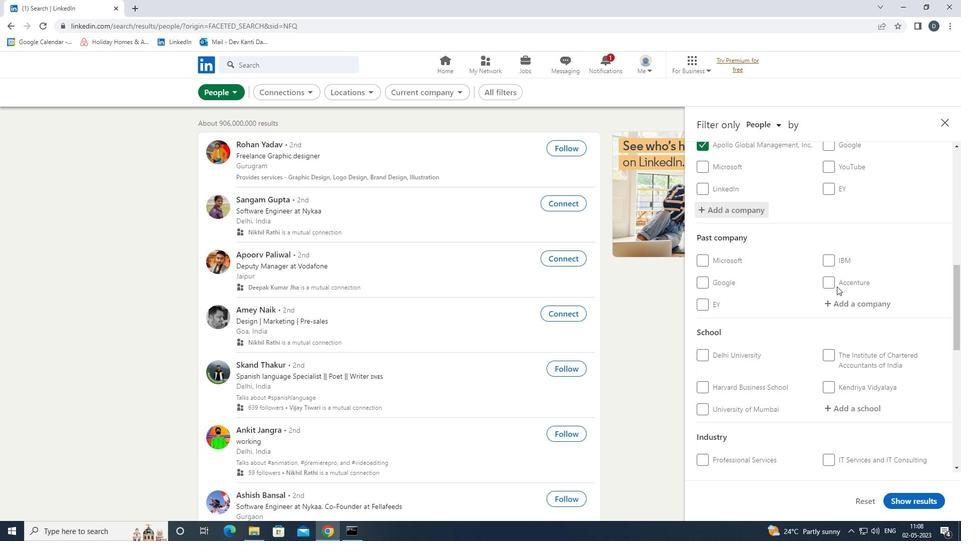 
Action: Mouse moved to (853, 297)
Screenshot: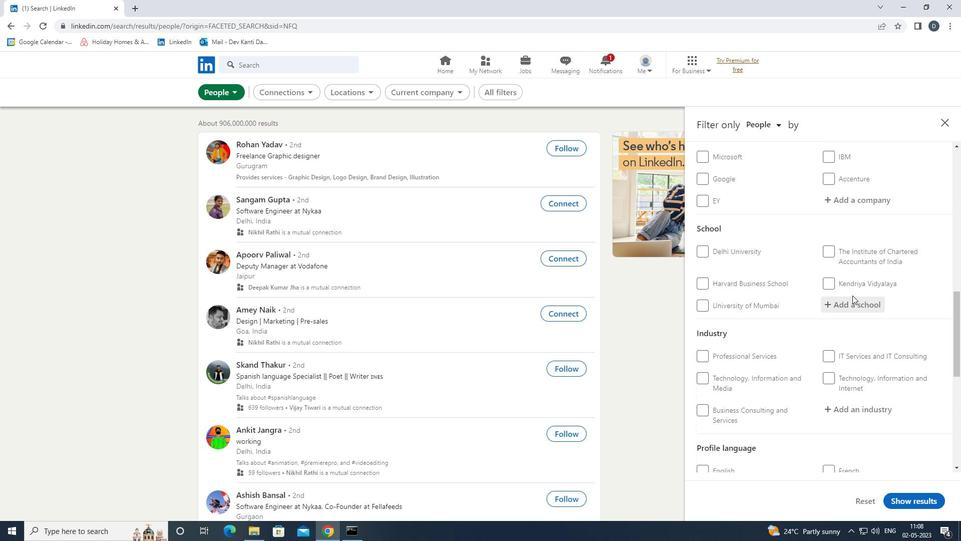 
Action: Mouse pressed left at (853, 297)
Screenshot: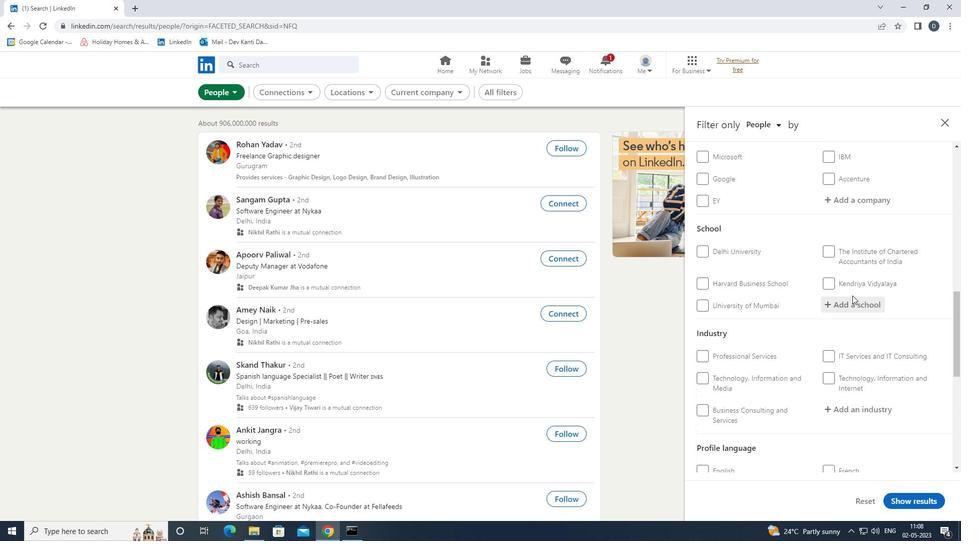 
Action: Key pressed <Key.shift>CENTRAL<Key.space><Key.shift>ACAD<Key.down><Key.down><Key.enter>
Screenshot: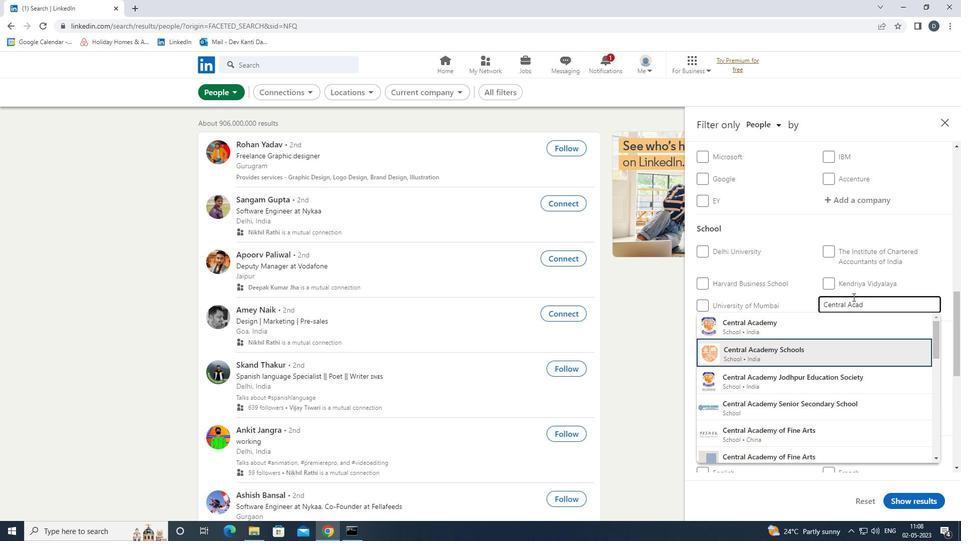 
Action: Mouse moved to (854, 297)
Screenshot: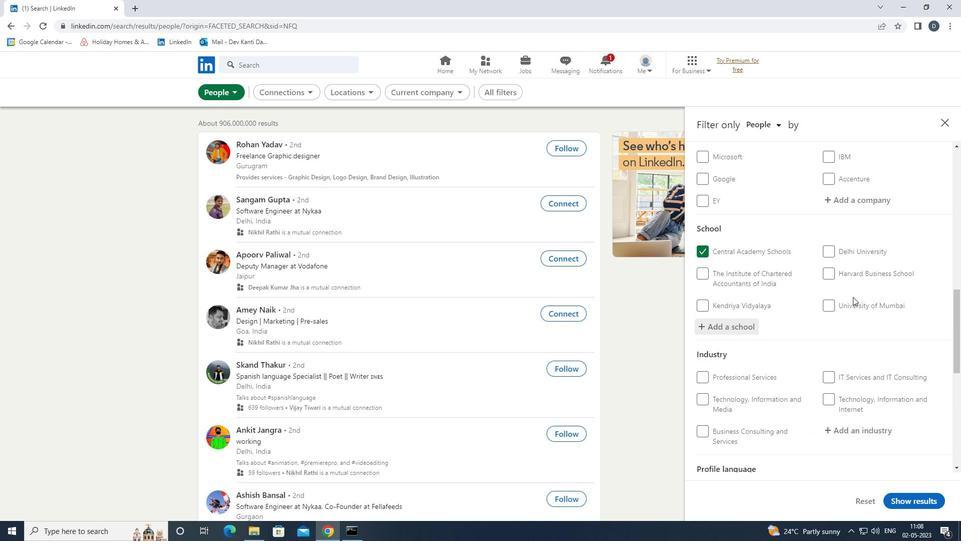 
Action: Mouse scrolled (854, 296) with delta (0, 0)
Screenshot: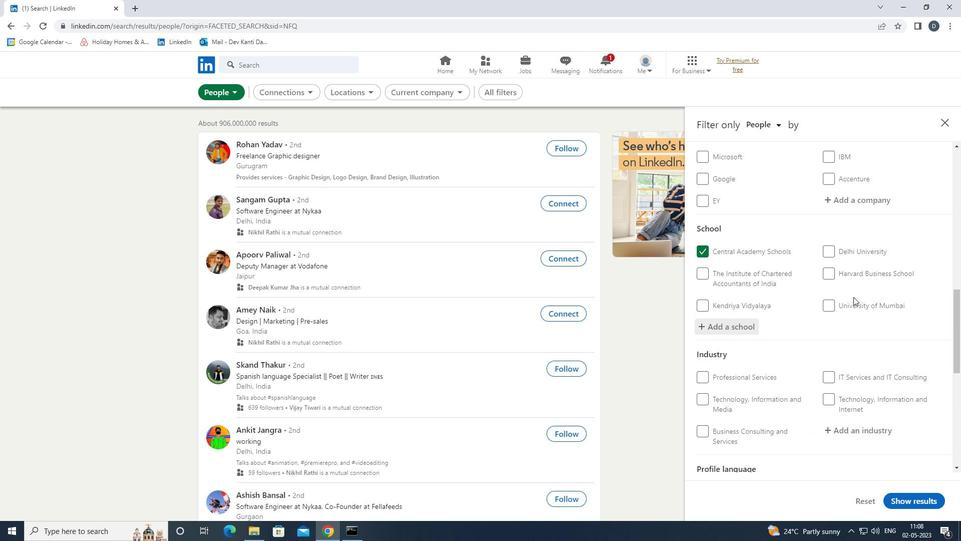 
Action: Mouse scrolled (854, 296) with delta (0, 0)
Screenshot: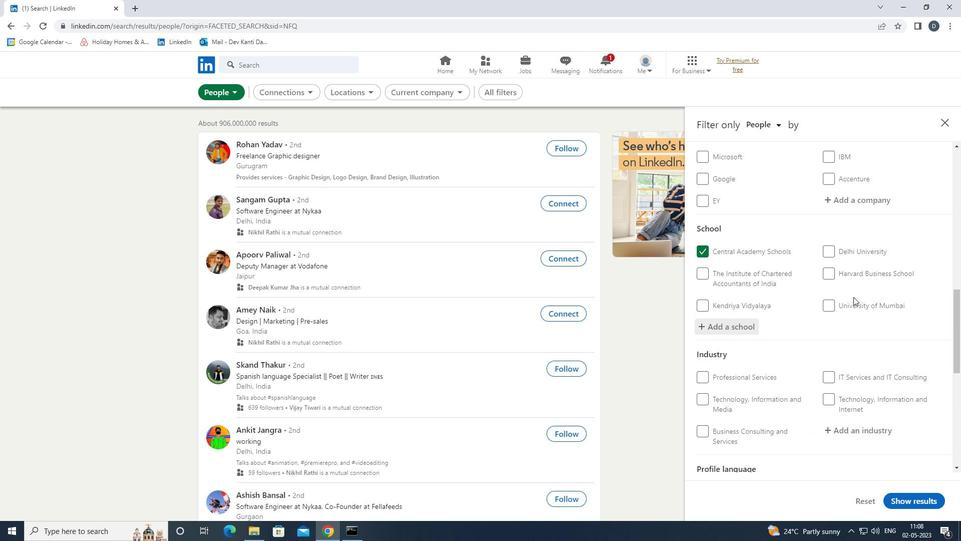
Action: Mouse scrolled (854, 296) with delta (0, 0)
Screenshot: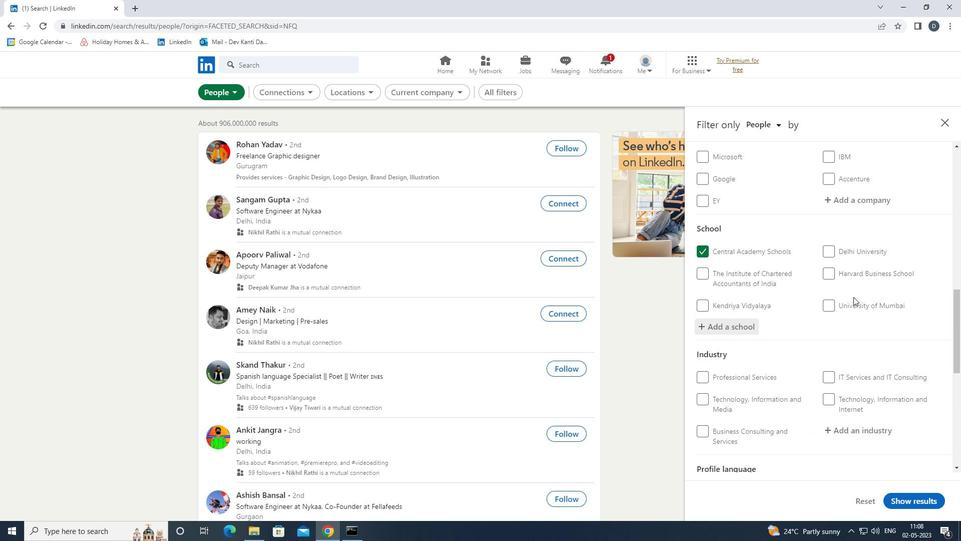 
Action: Mouse scrolled (854, 296) with delta (0, 0)
Screenshot: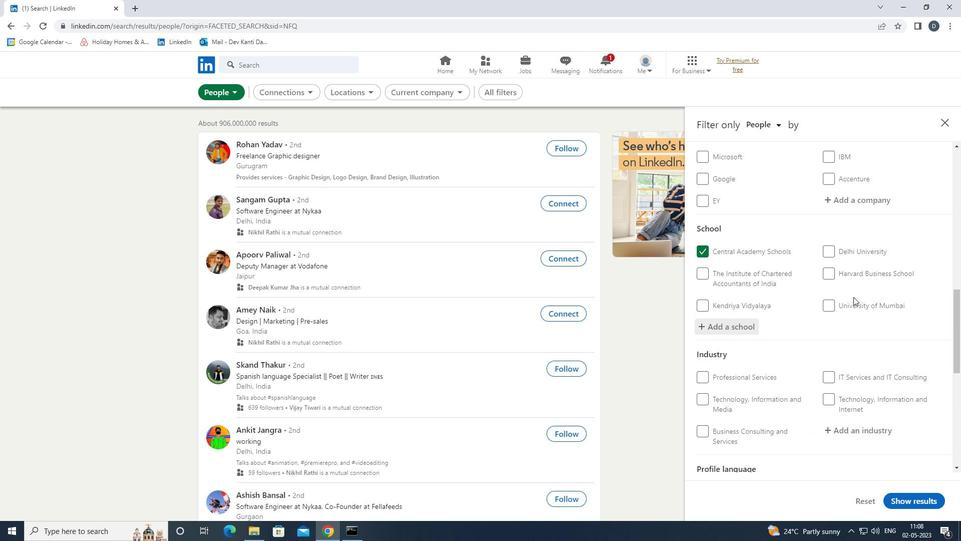 
Action: Mouse moved to (867, 232)
Screenshot: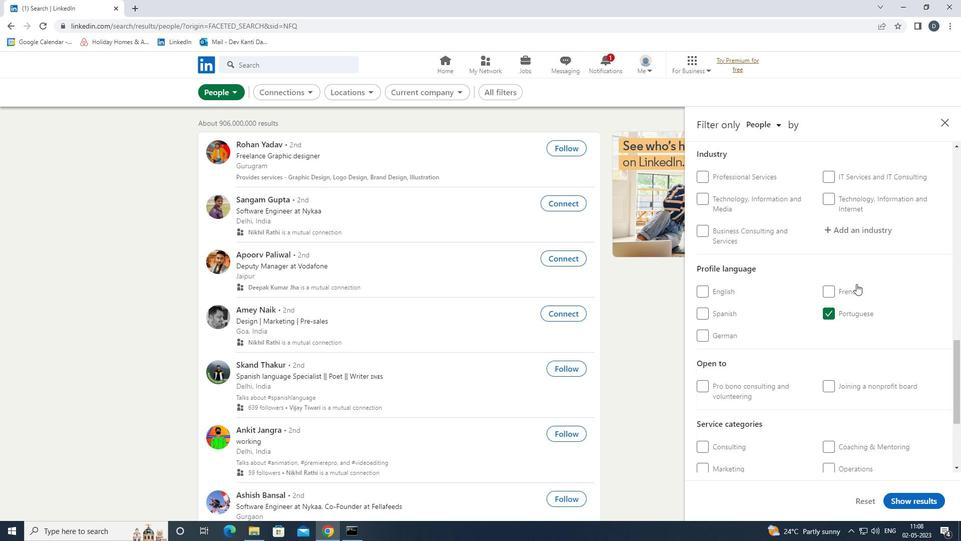 
Action: Mouse pressed left at (867, 232)
Screenshot: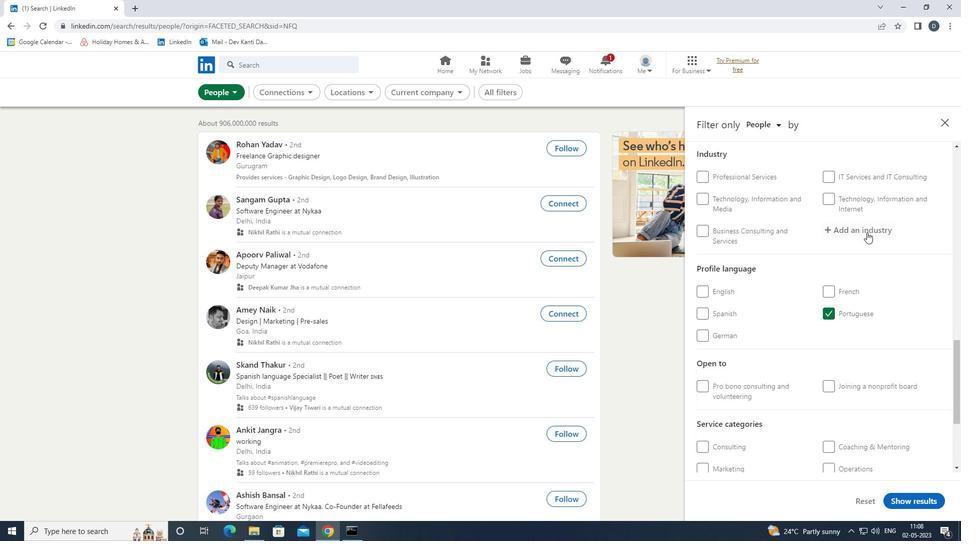 
Action: Key pressed <Key.shift>LIBA<Key.backspace>RS<Key.backspace>A<Key.down><Key.down><Key.enter>
Screenshot: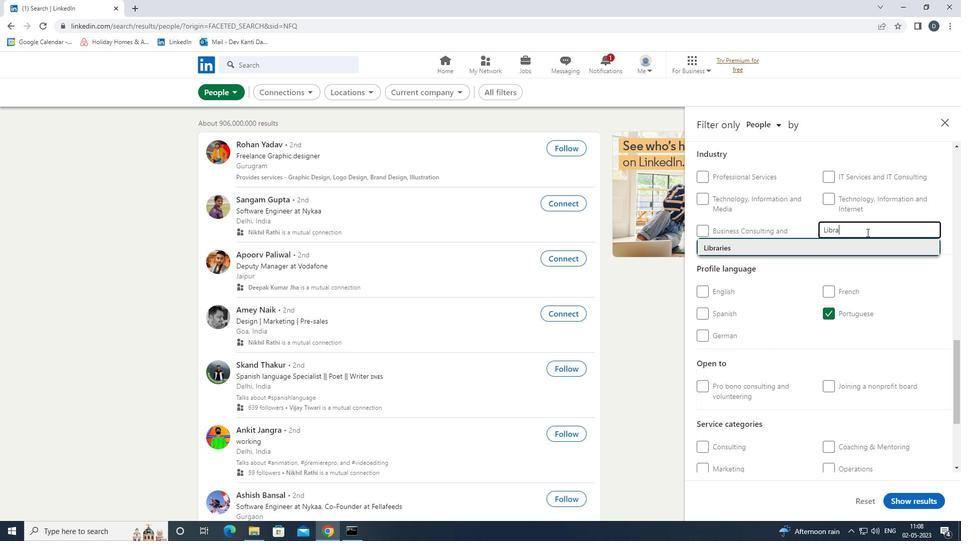 
Action: Mouse moved to (866, 239)
Screenshot: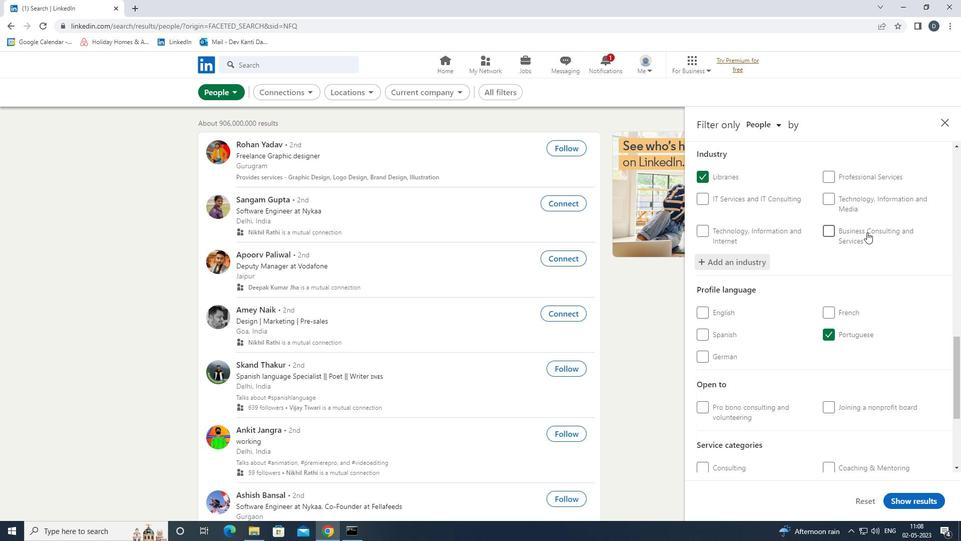 
Action: Mouse scrolled (866, 239) with delta (0, 0)
Screenshot: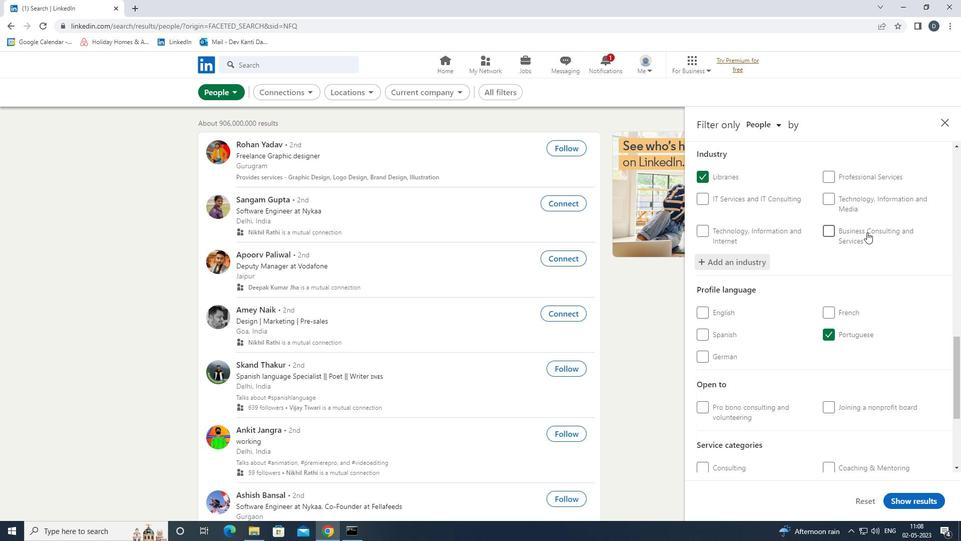 
Action: Mouse moved to (867, 245)
Screenshot: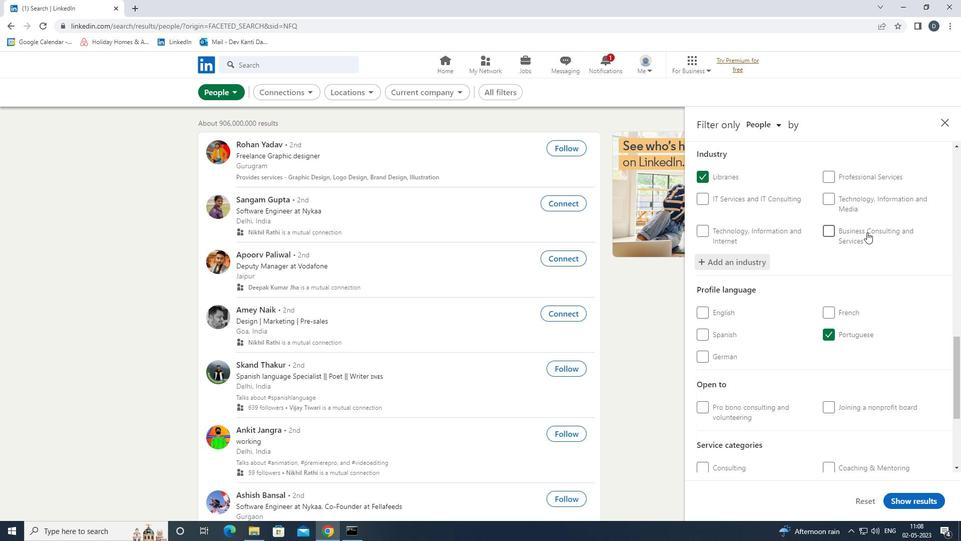 
Action: Mouse scrolled (867, 245) with delta (0, 0)
Screenshot: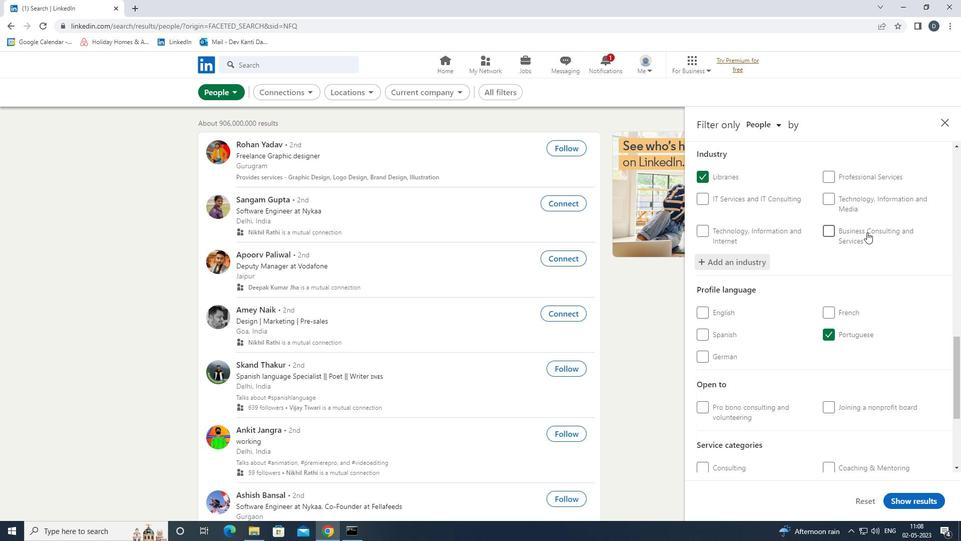 
Action: Mouse moved to (867, 247)
Screenshot: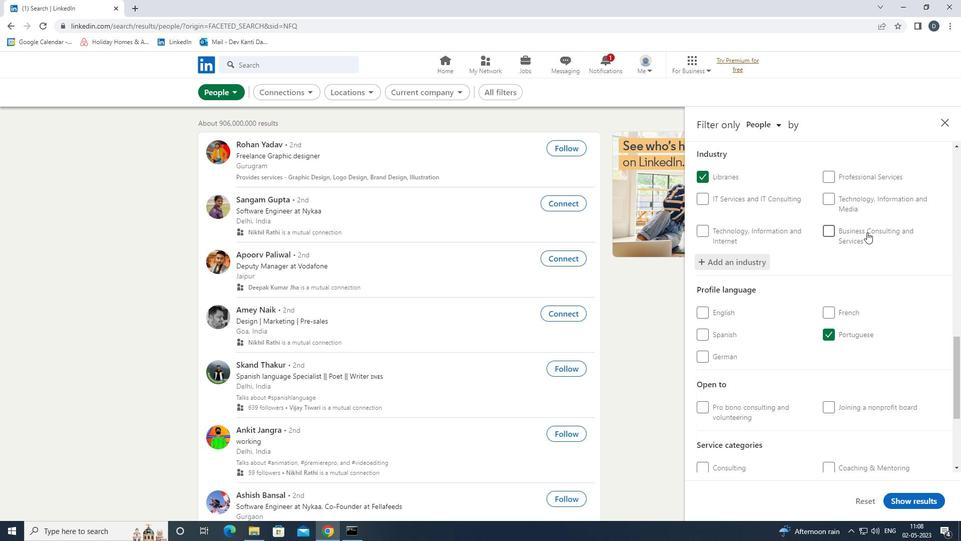 
Action: Mouse scrolled (867, 246) with delta (0, 0)
Screenshot: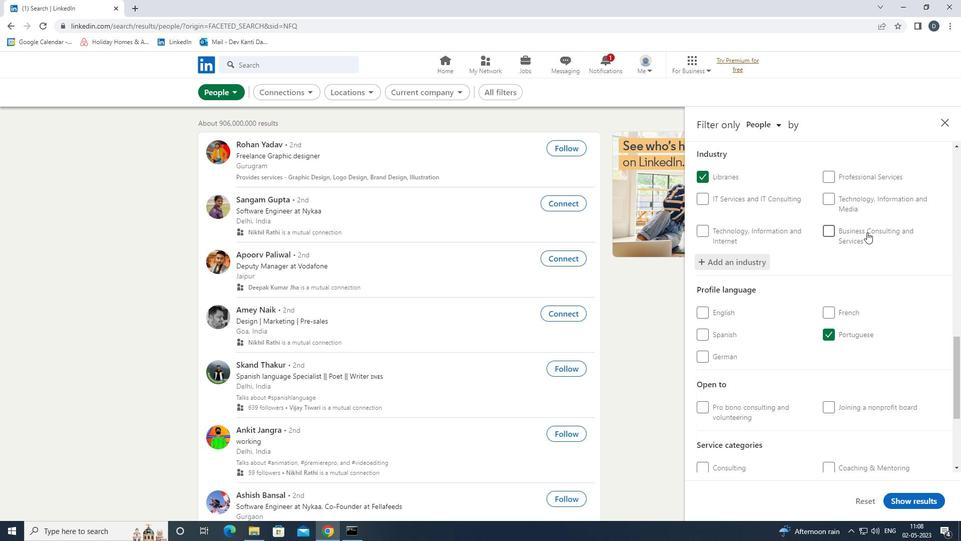
Action: Mouse moved to (857, 298)
Screenshot: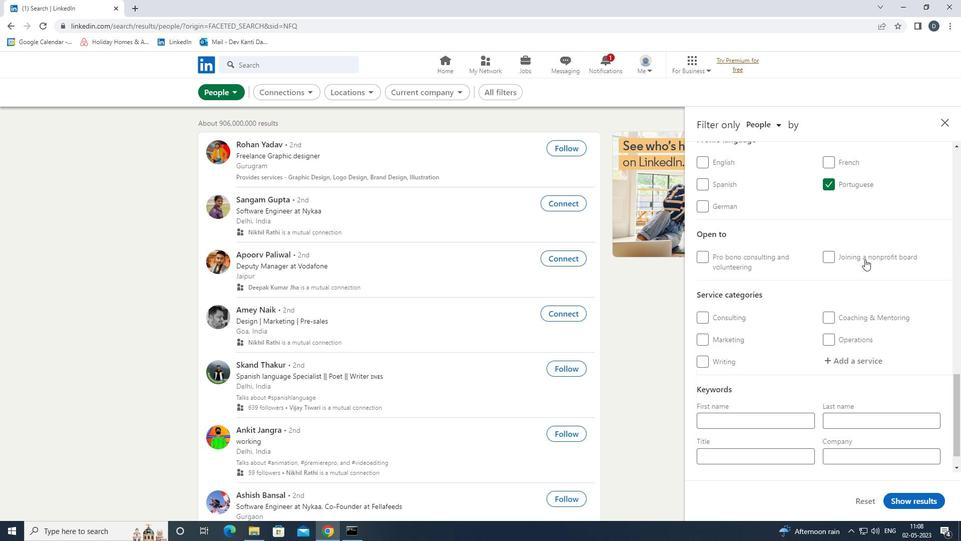 
Action: Mouse scrolled (857, 298) with delta (0, 0)
Screenshot: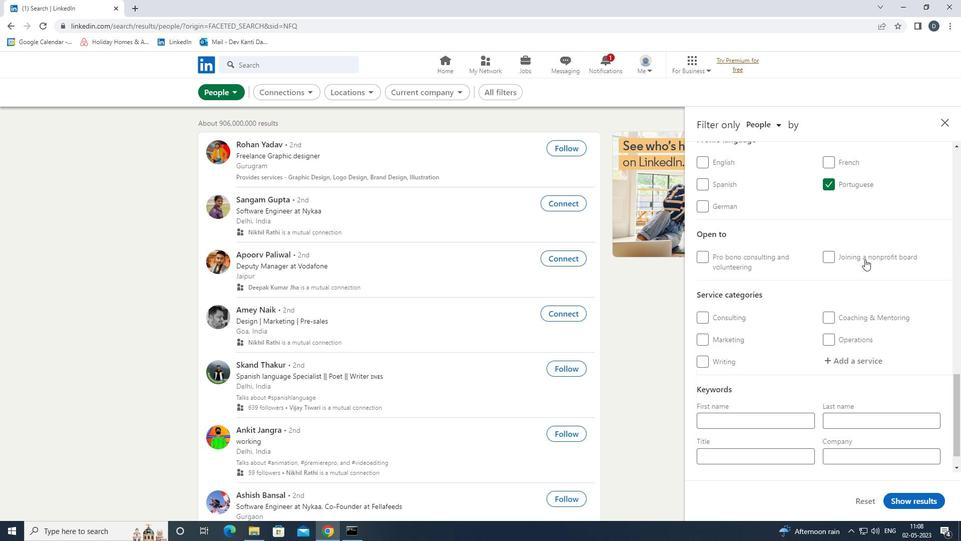 
Action: Mouse scrolled (857, 298) with delta (0, 0)
Screenshot: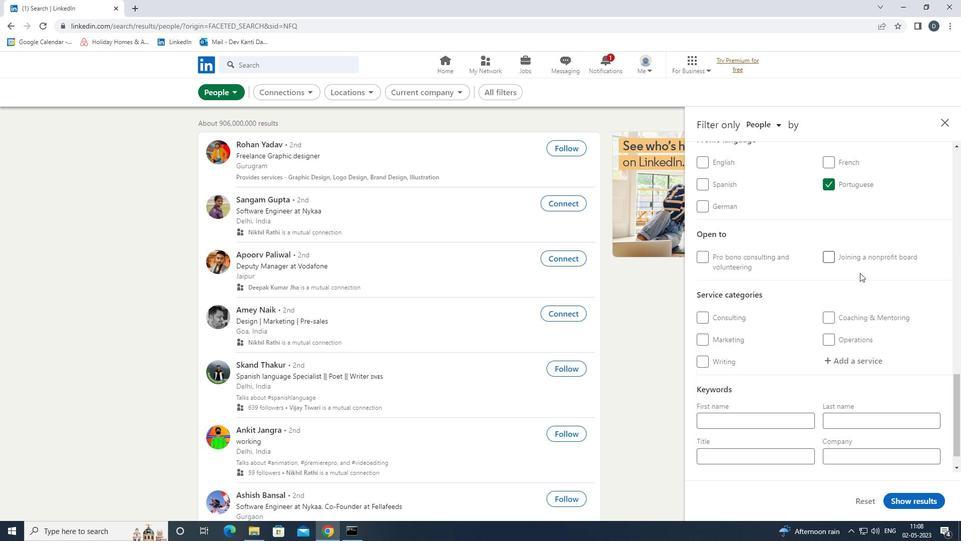
Action: Mouse moved to (851, 325)
Screenshot: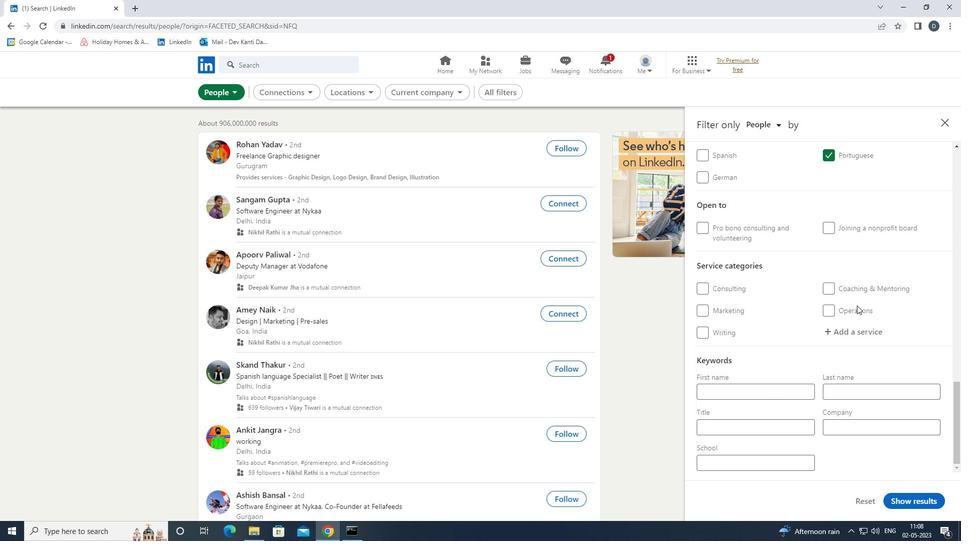 
Action: Mouse pressed left at (851, 325)
Screenshot: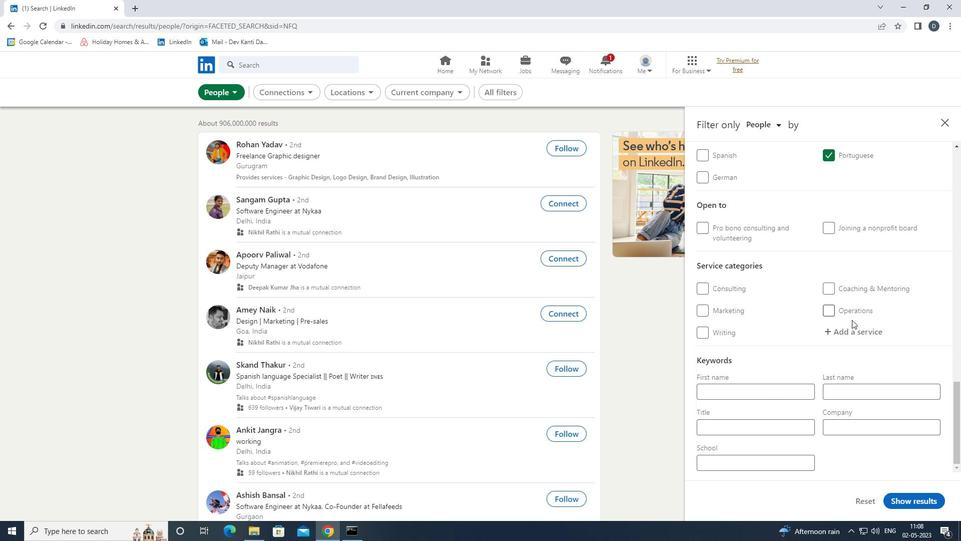 
Action: Key pressed <Key.shift>BARTENDING<Key.down><Key.enter>
Screenshot: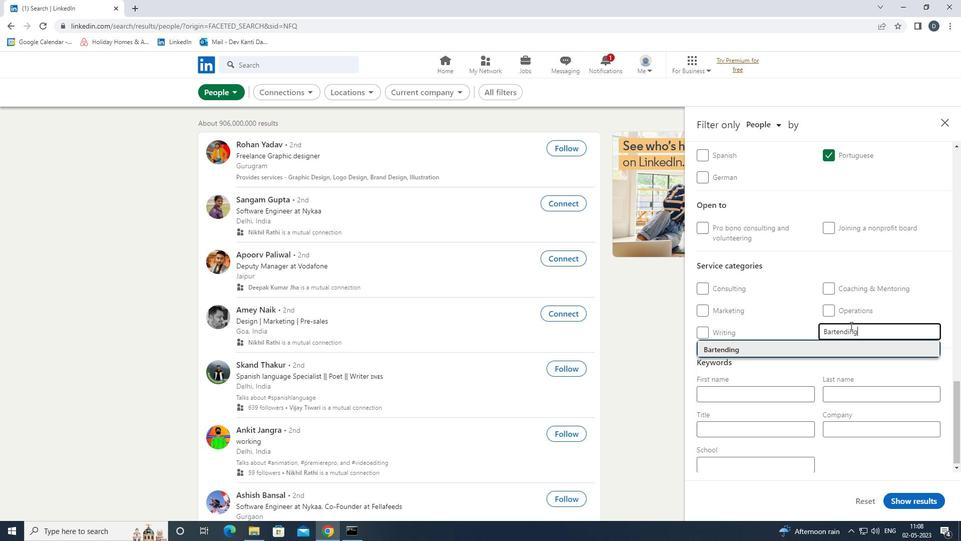 
Action: Mouse scrolled (851, 325) with delta (0, 0)
Screenshot: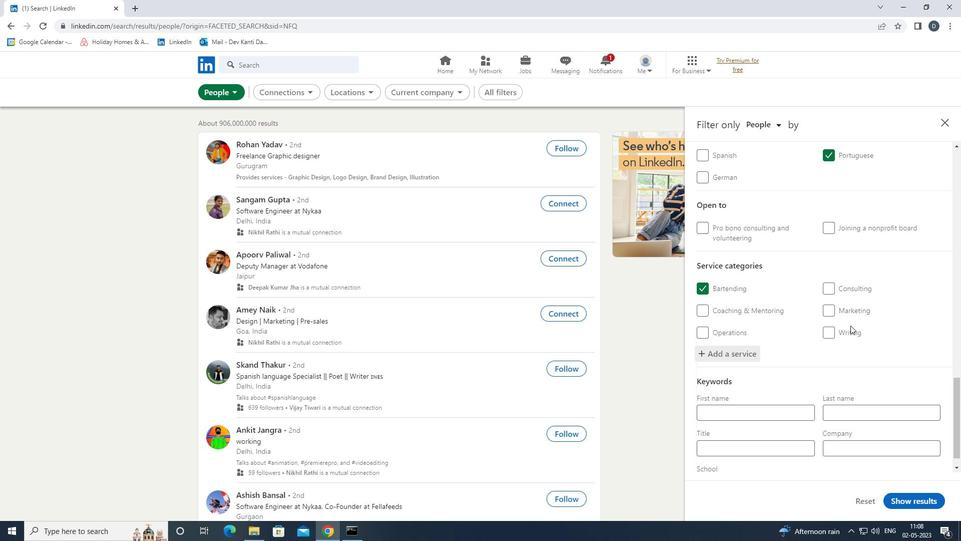 
Action: Mouse moved to (851, 329)
Screenshot: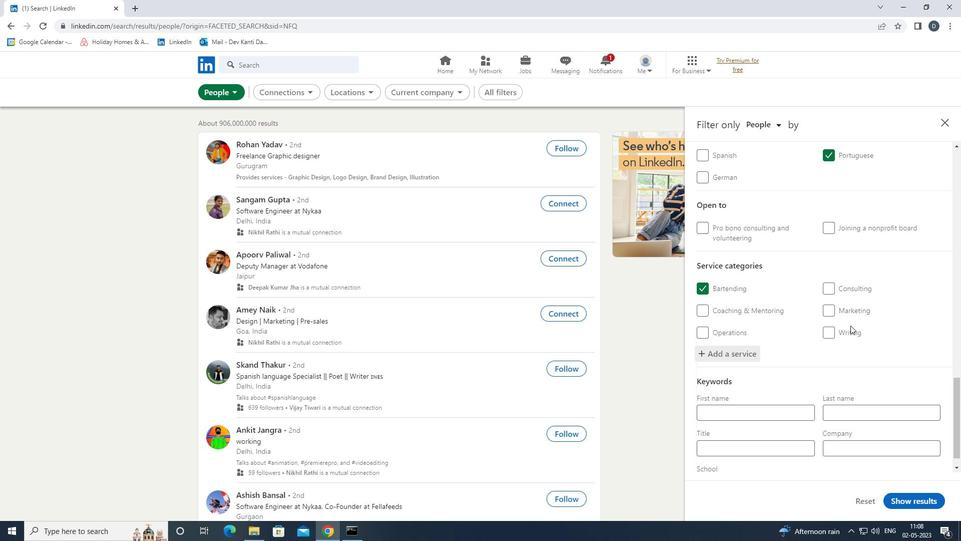 
Action: Mouse scrolled (851, 328) with delta (0, 0)
Screenshot: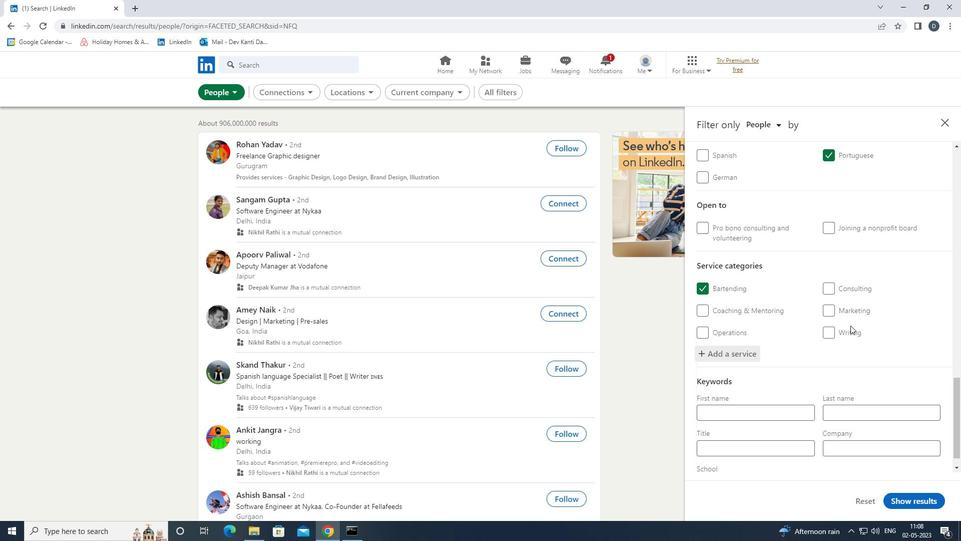 
Action: Mouse moved to (851, 329)
Screenshot: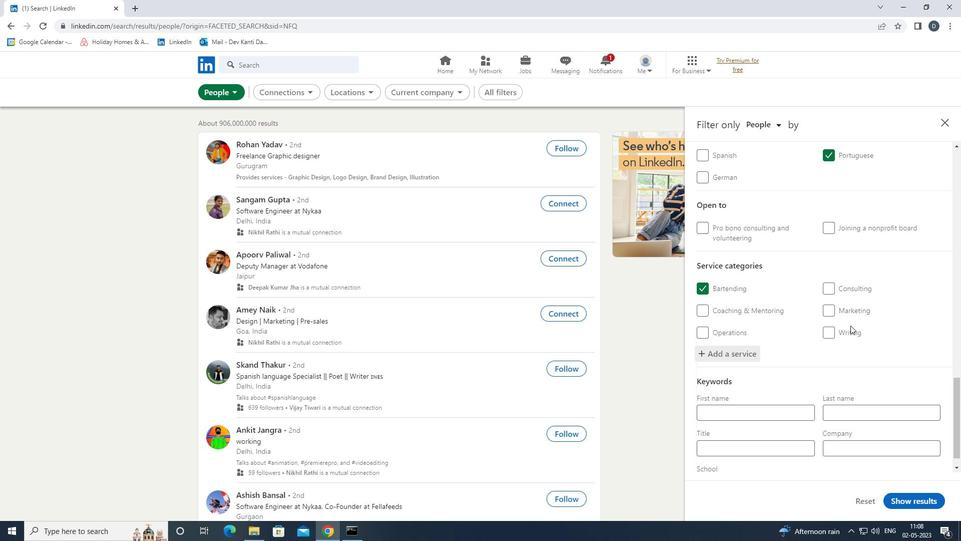 
Action: Mouse scrolled (851, 329) with delta (0, 0)
Screenshot: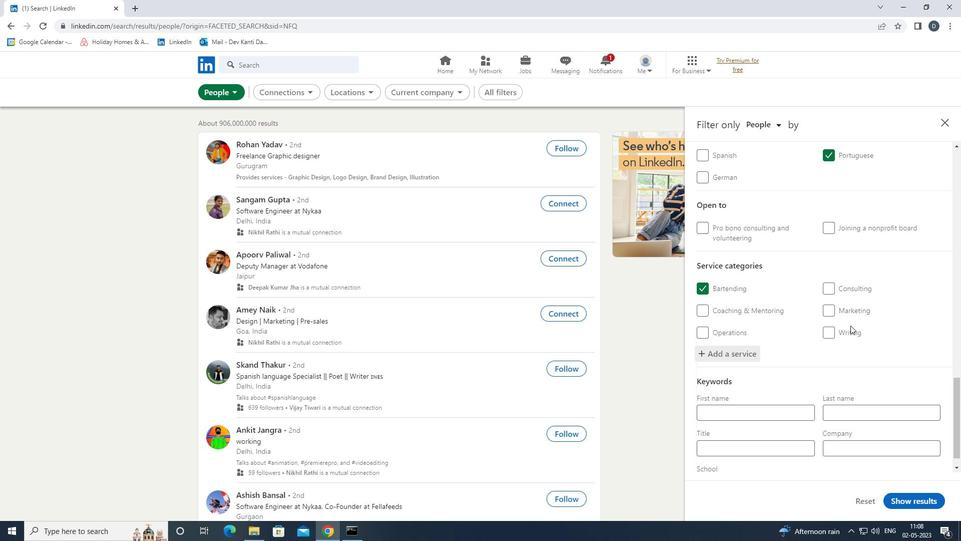 
Action: Mouse scrolled (851, 329) with delta (0, 0)
Screenshot: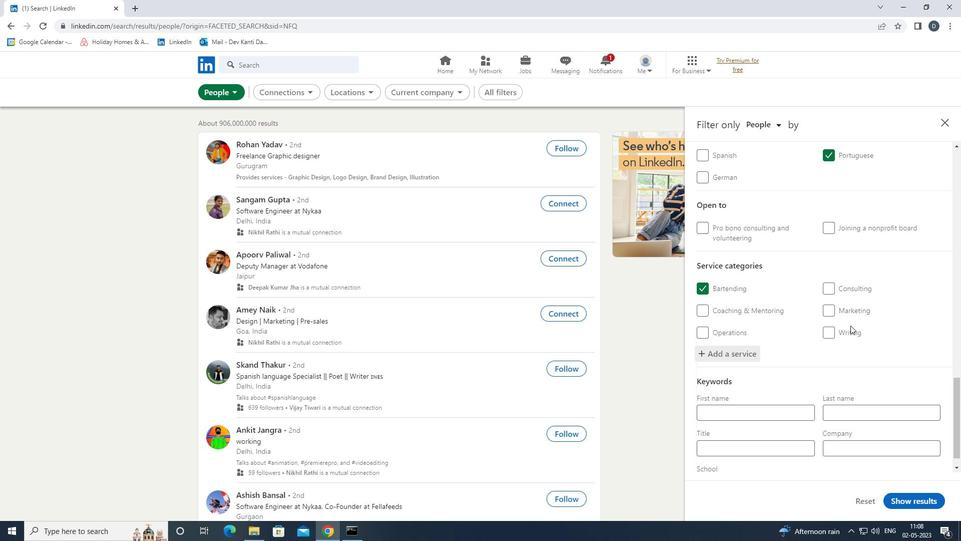 
Action: Mouse moved to (851, 330)
Screenshot: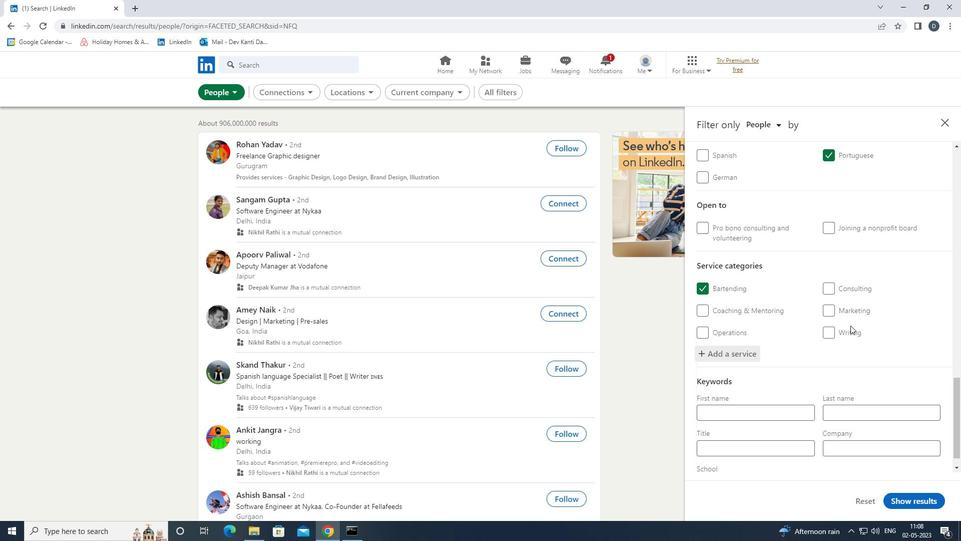 
Action: Mouse scrolled (851, 329) with delta (0, 0)
Screenshot: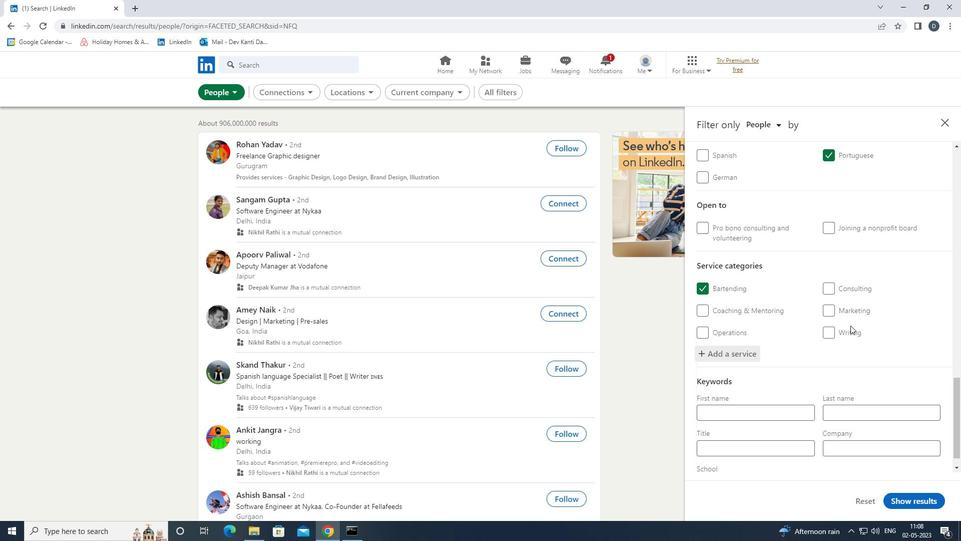 
Action: Mouse moved to (776, 427)
Screenshot: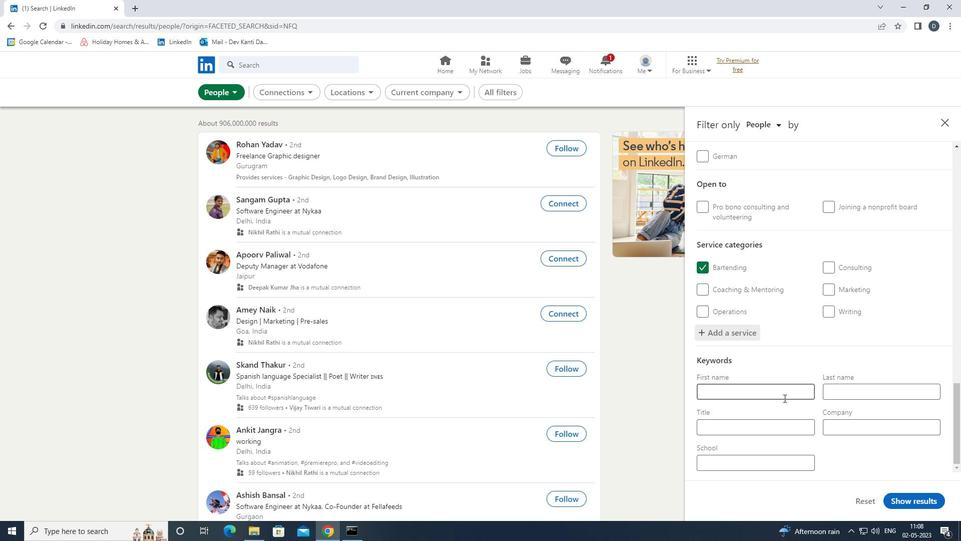 
Action: Mouse pressed left at (776, 427)
Screenshot: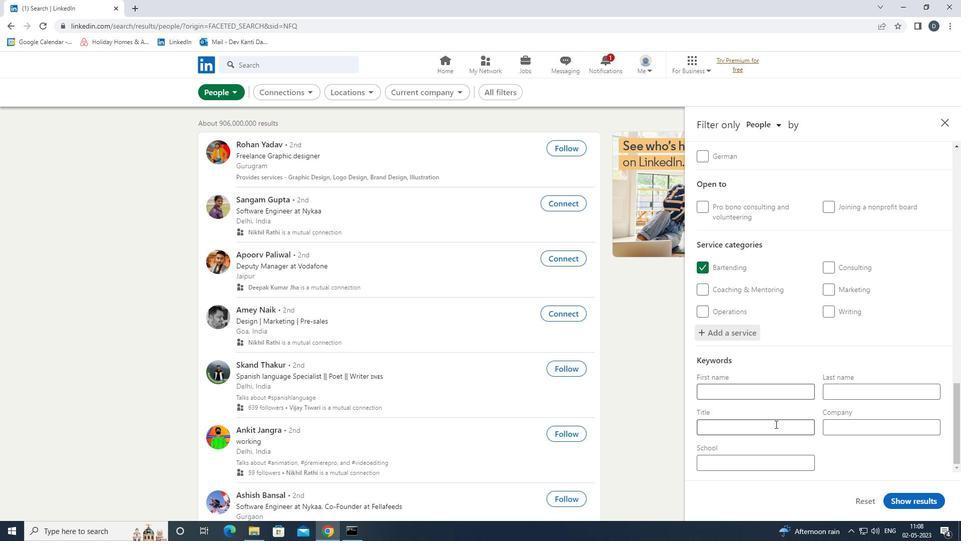 
Action: Mouse moved to (776, 427)
Screenshot: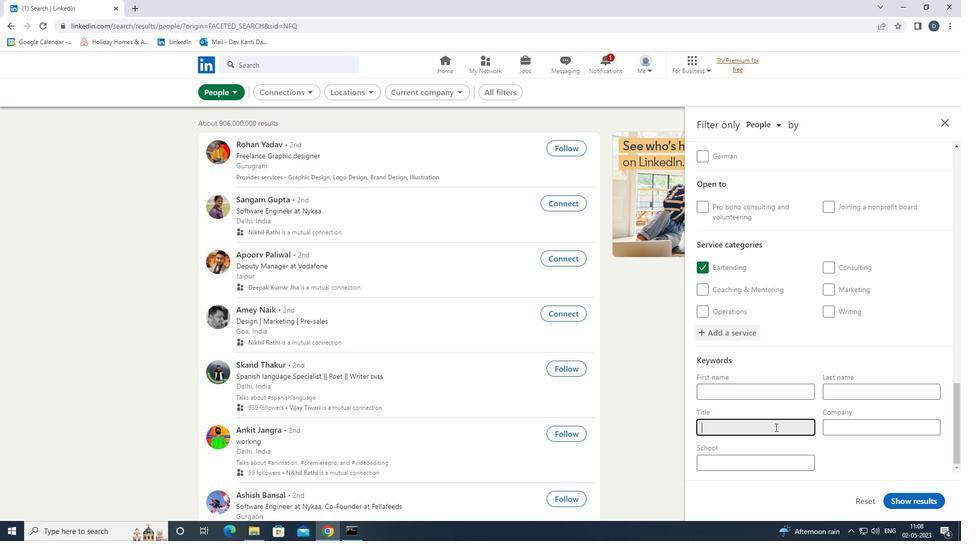 
Action: Key pressed <Key.shift>CUSTOMER<Key.space><Key.shift>SUPPORT
Screenshot: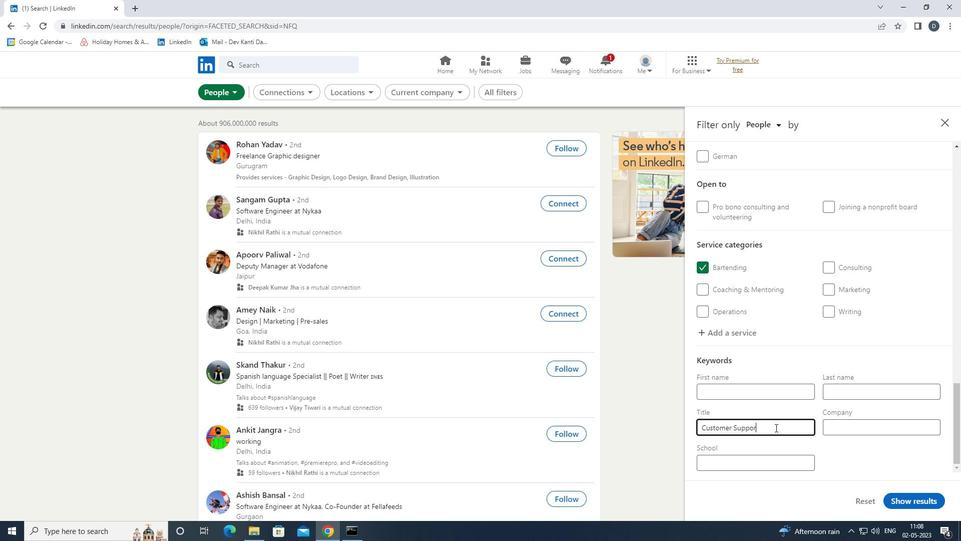 
Action: Mouse moved to (928, 497)
Screenshot: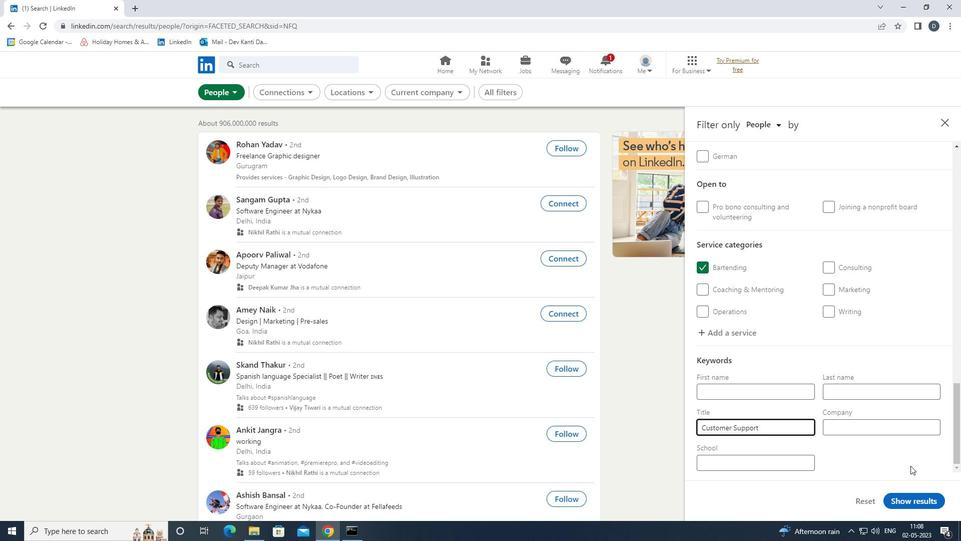 
Action: Mouse pressed left at (928, 497)
Screenshot: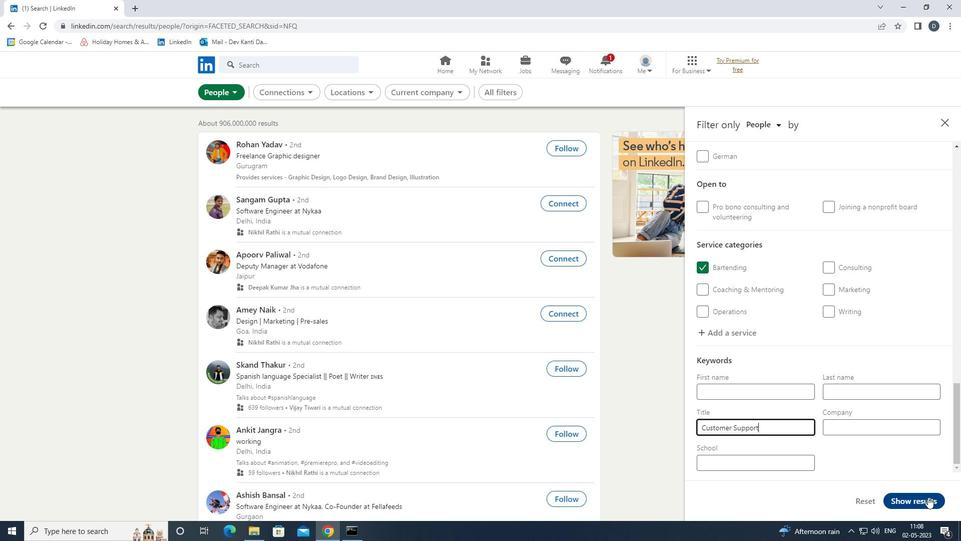 
Action: Mouse moved to (769, 359)
Screenshot: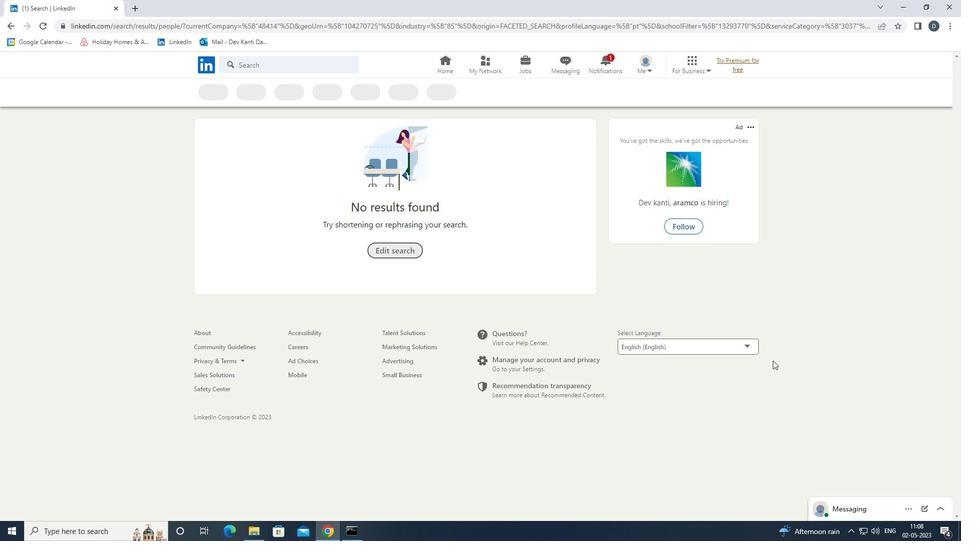
